 Task: Create a due date automation trigger when advanced on, on the tuesday before a card is due add fields without custom field "Resume" set to a date between 1 and 7 days from now at 11:00 AM.
Action: Mouse moved to (1321, 107)
Screenshot: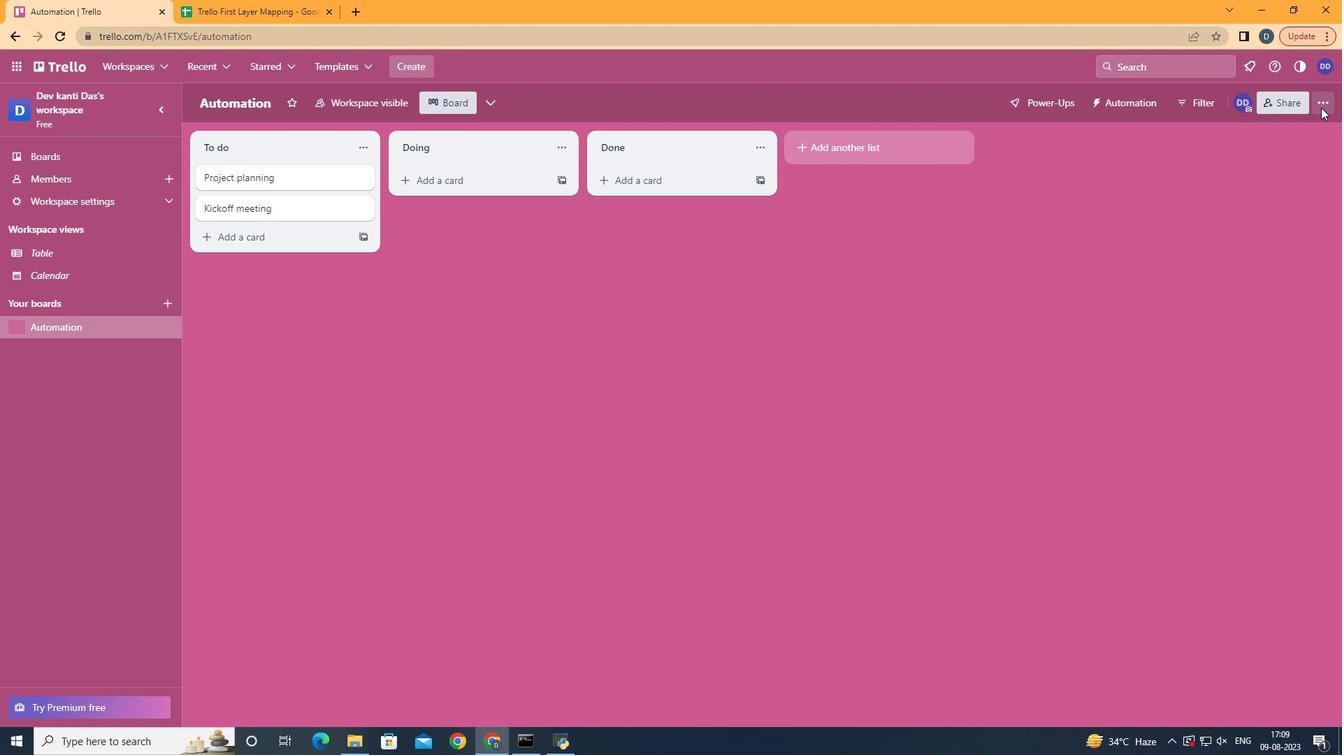 
Action: Mouse pressed left at (1321, 107)
Screenshot: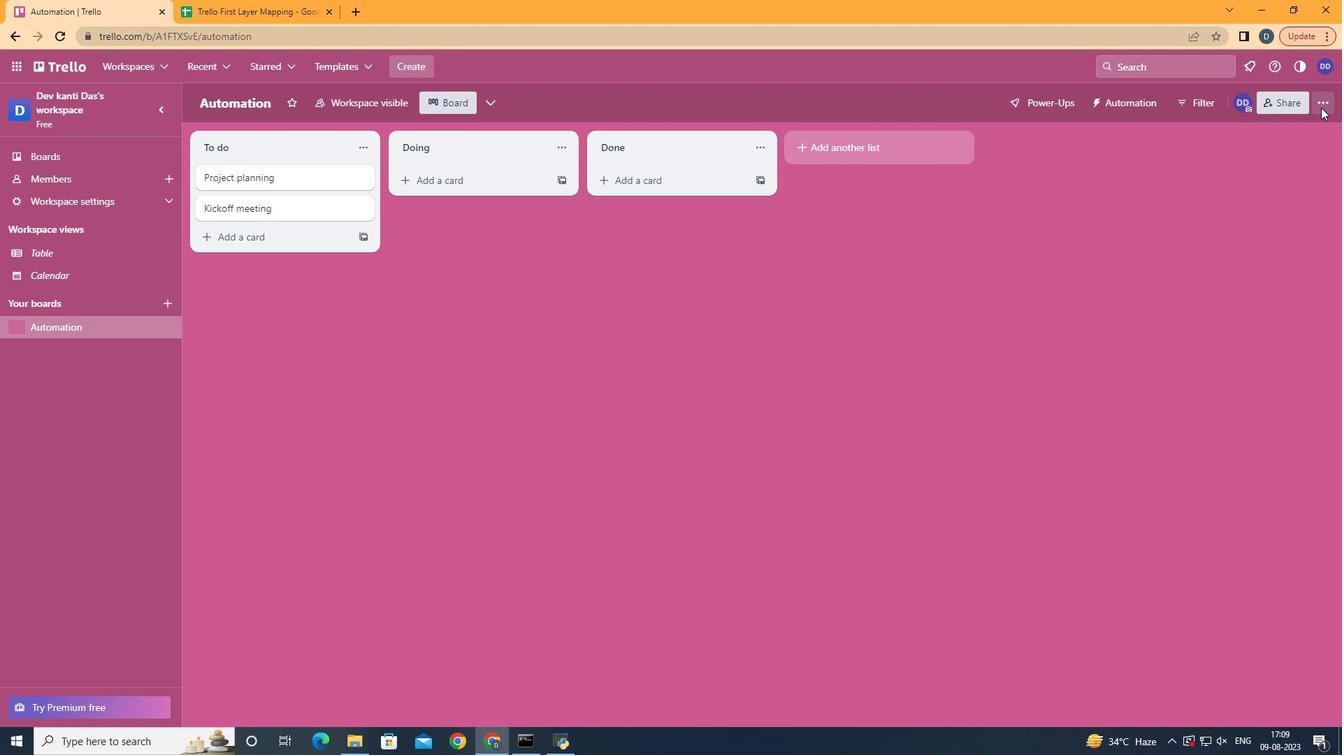 
Action: Mouse moved to (1192, 319)
Screenshot: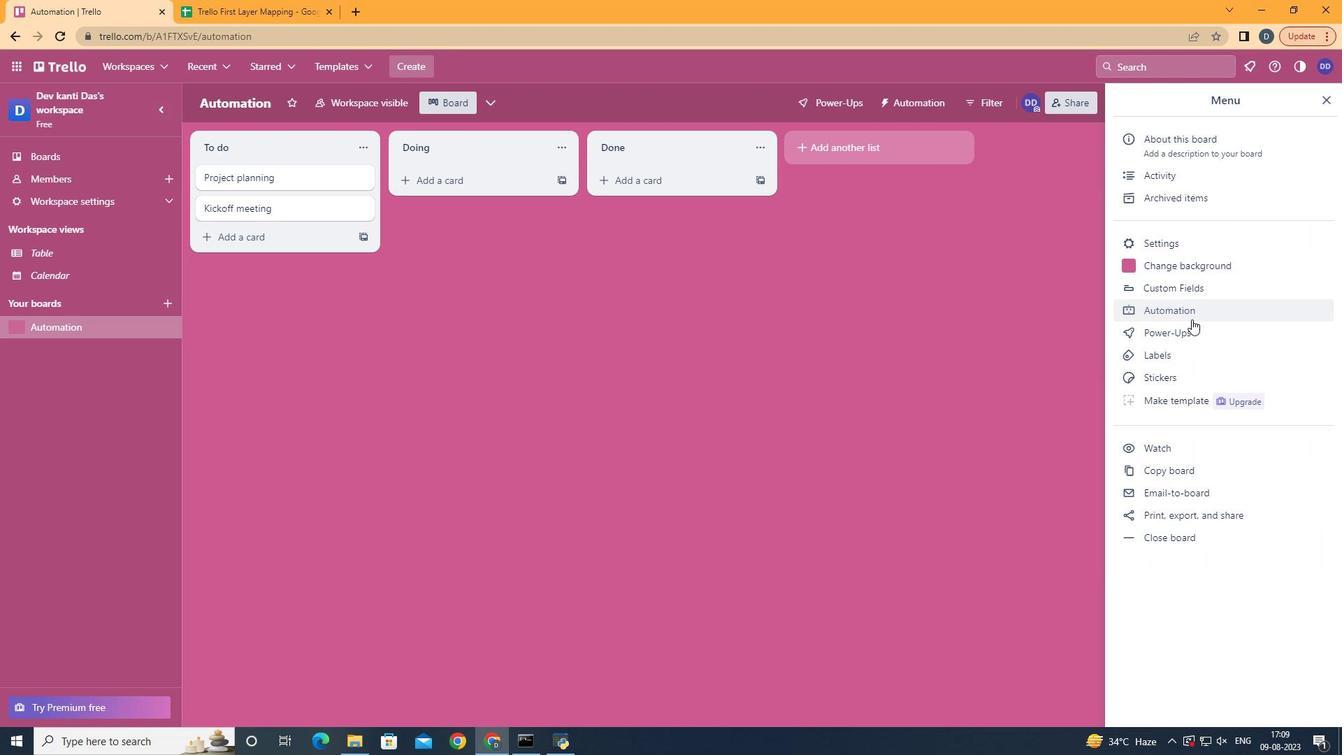 
Action: Mouse pressed left at (1192, 319)
Screenshot: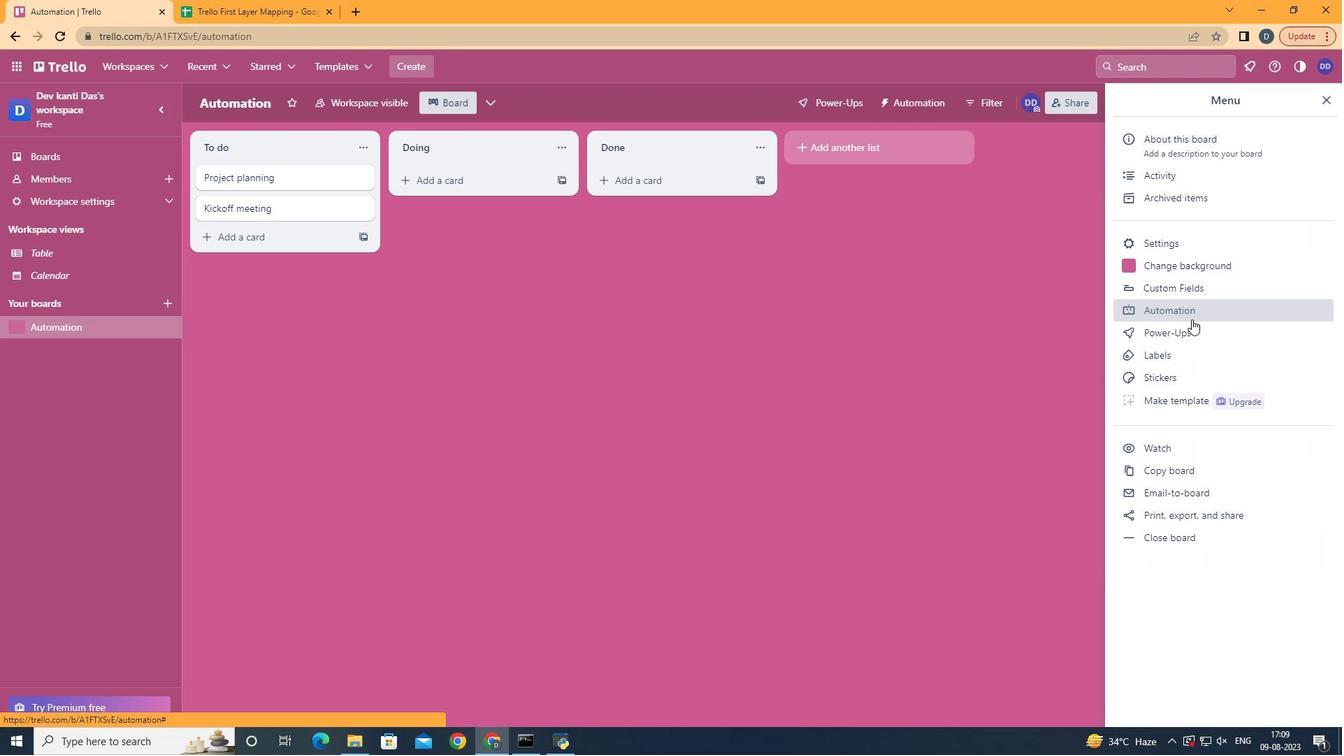 
Action: Mouse moved to (262, 278)
Screenshot: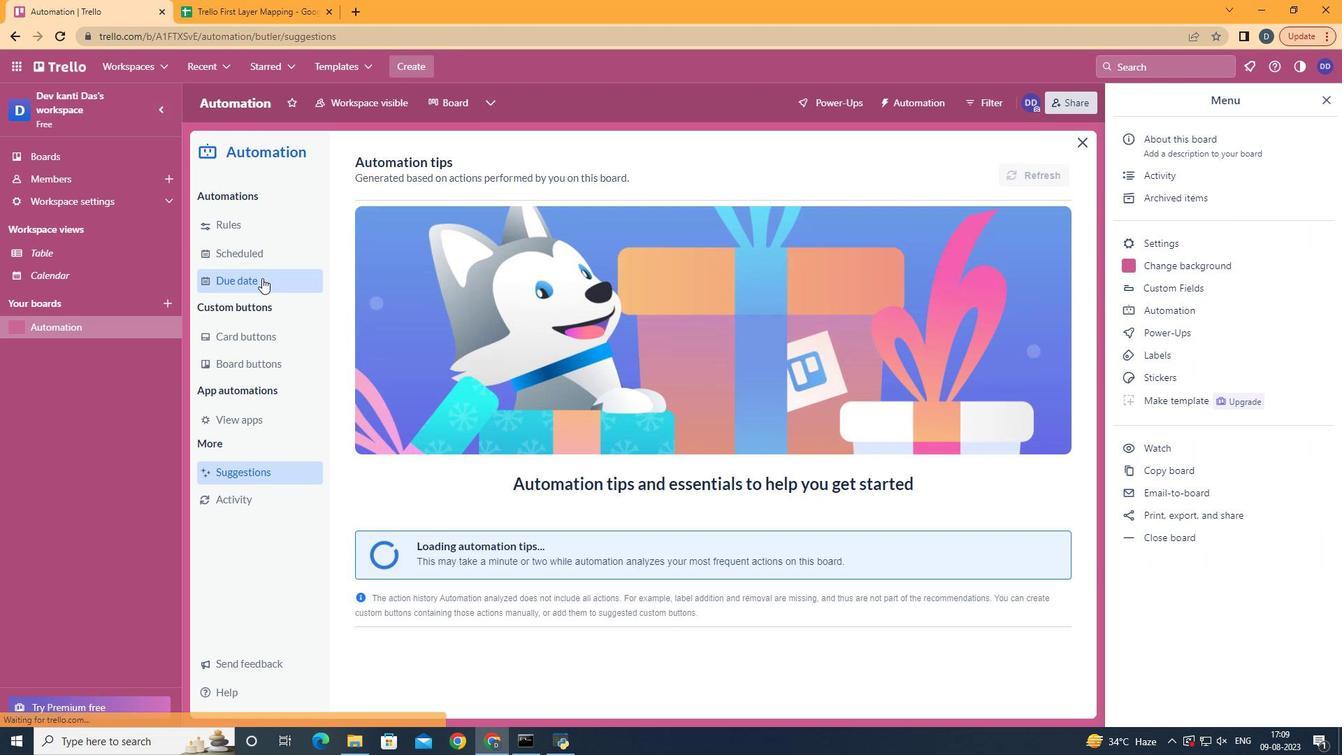 
Action: Mouse pressed left at (262, 278)
Screenshot: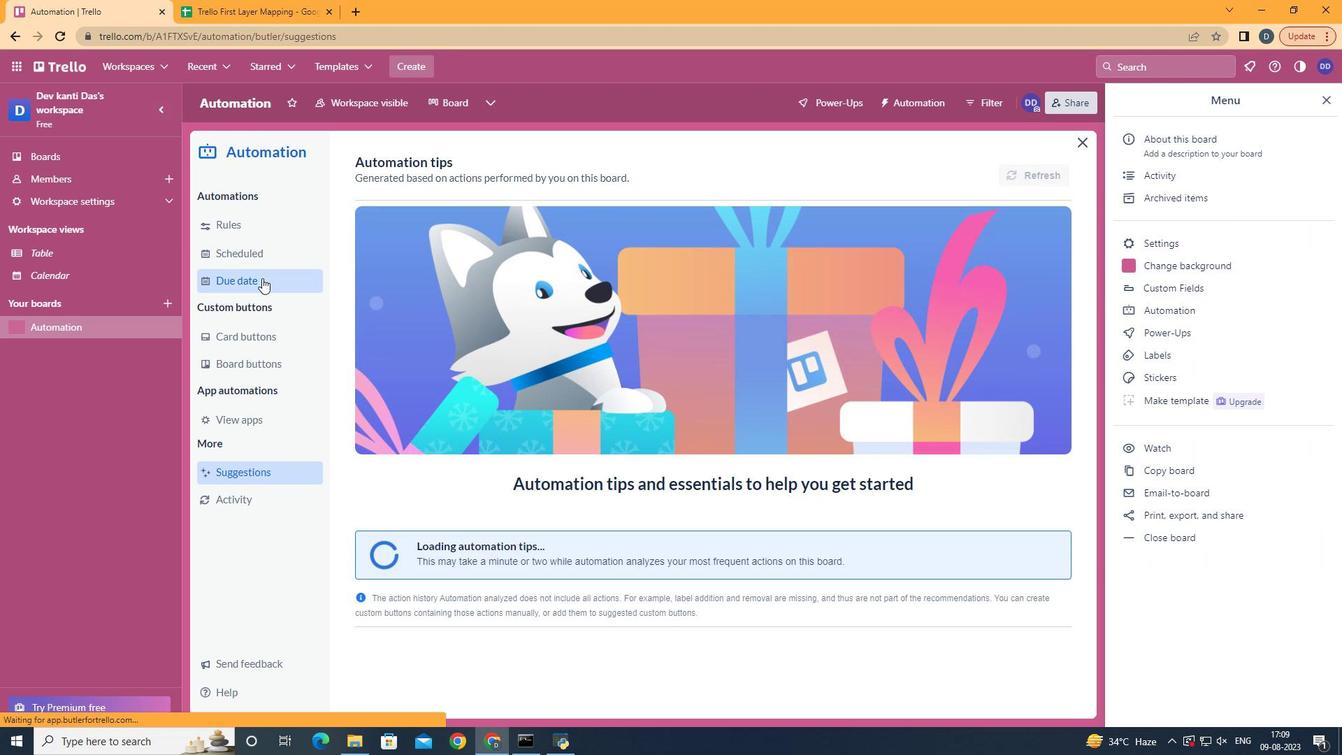 
Action: Mouse moved to (986, 172)
Screenshot: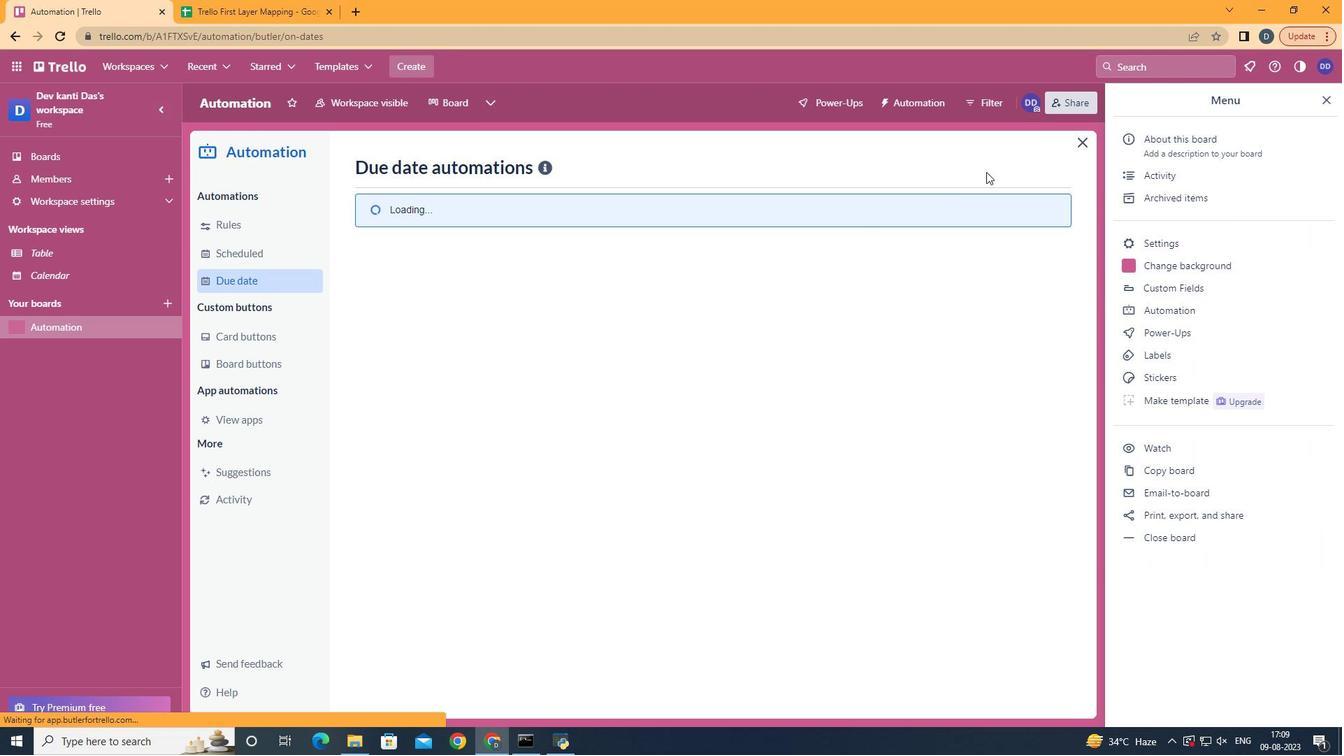 
Action: Mouse pressed left at (986, 172)
Screenshot: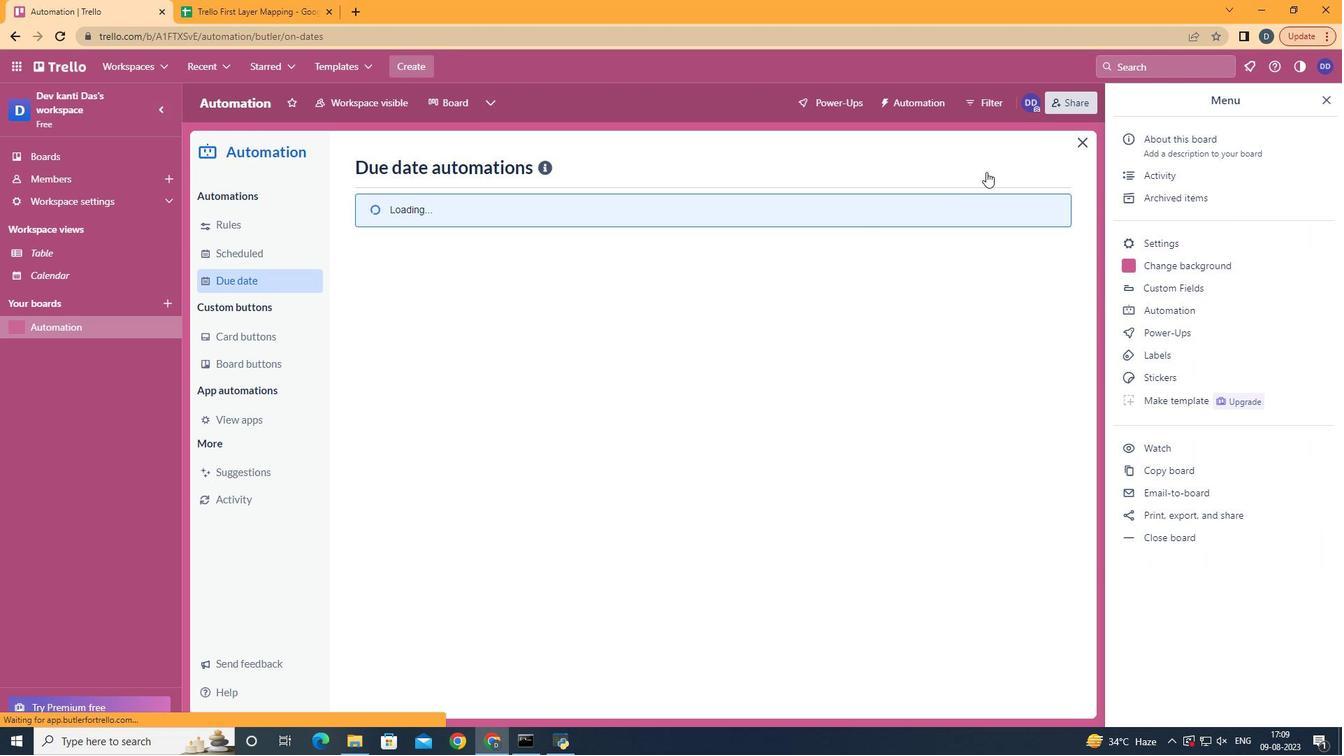
Action: Mouse pressed left at (986, 172)
Screenshot: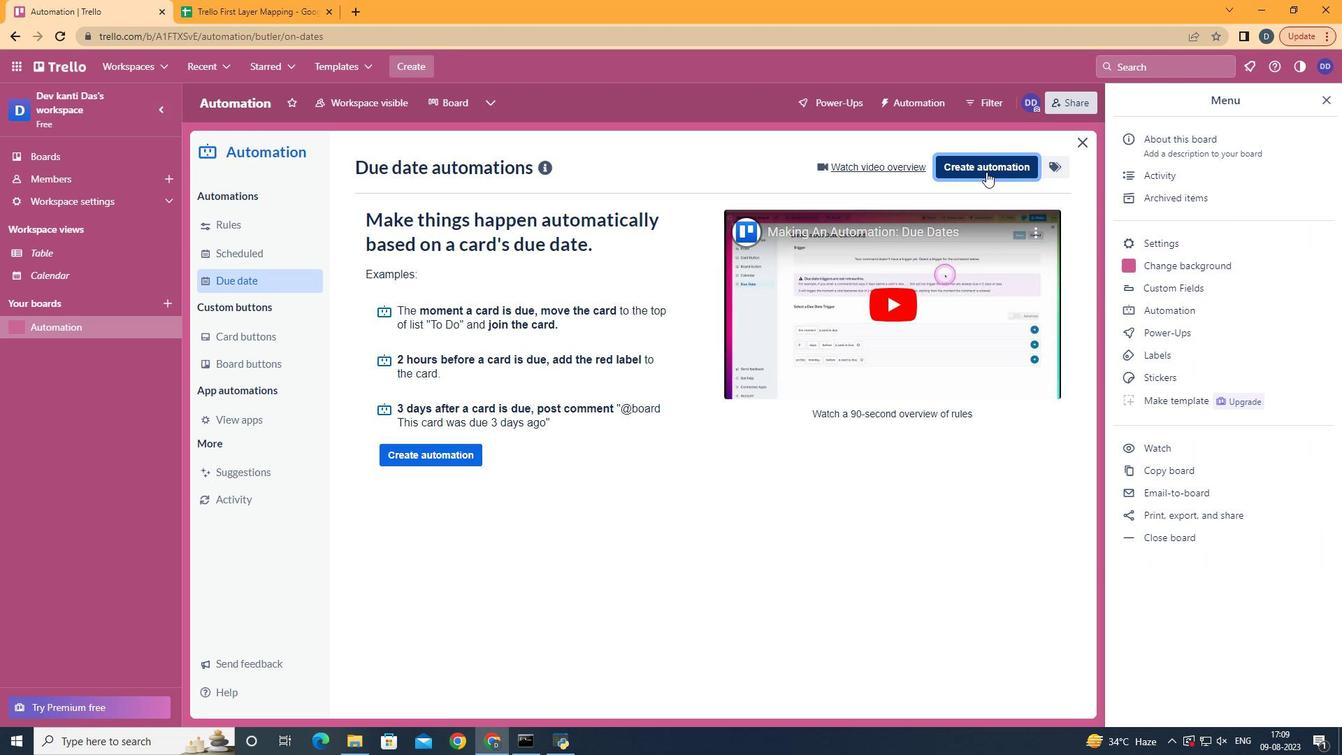 
Action: Mouse moved to (688, 296)
Screenshot: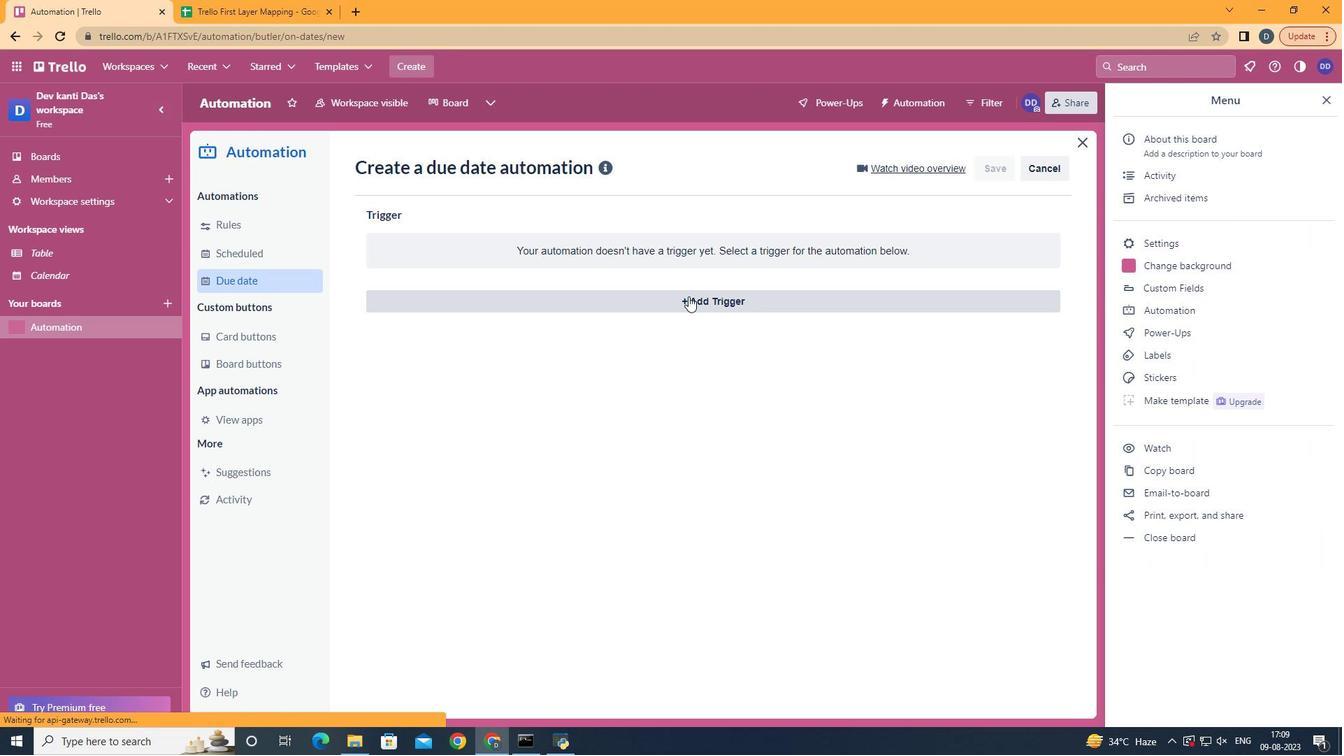 
Action: Mouse pressed left at (688, 296)
Screenshot: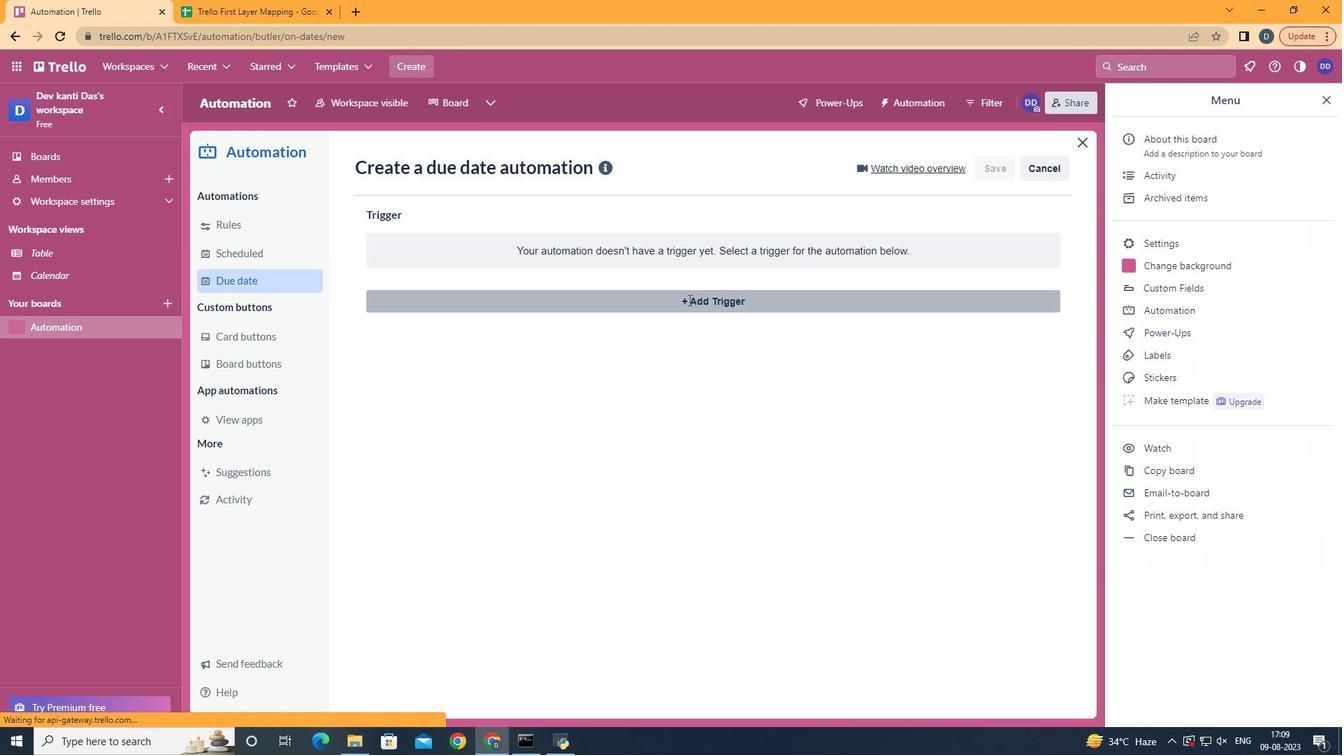 
Action: Mouse moved to (460, 397)
Screenshot: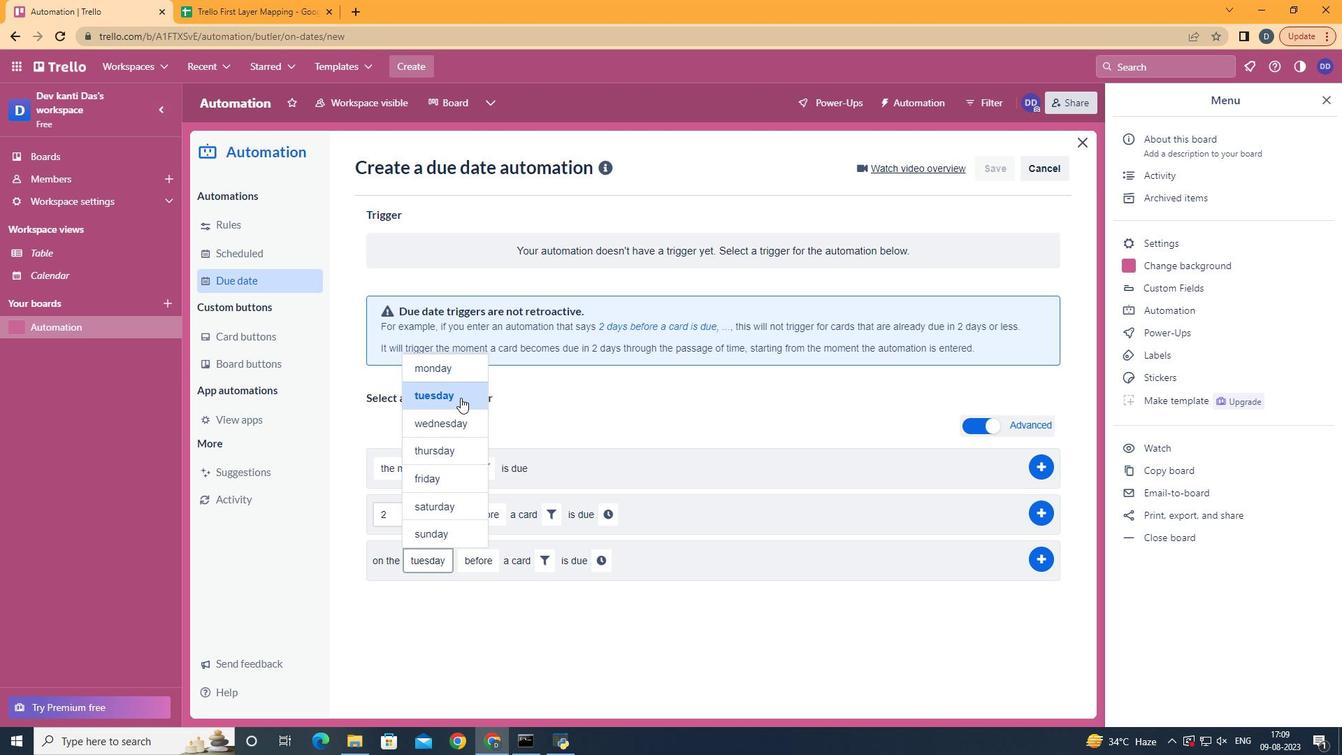 
Action: Mouse pressed left at (460, 397)
Screenshot: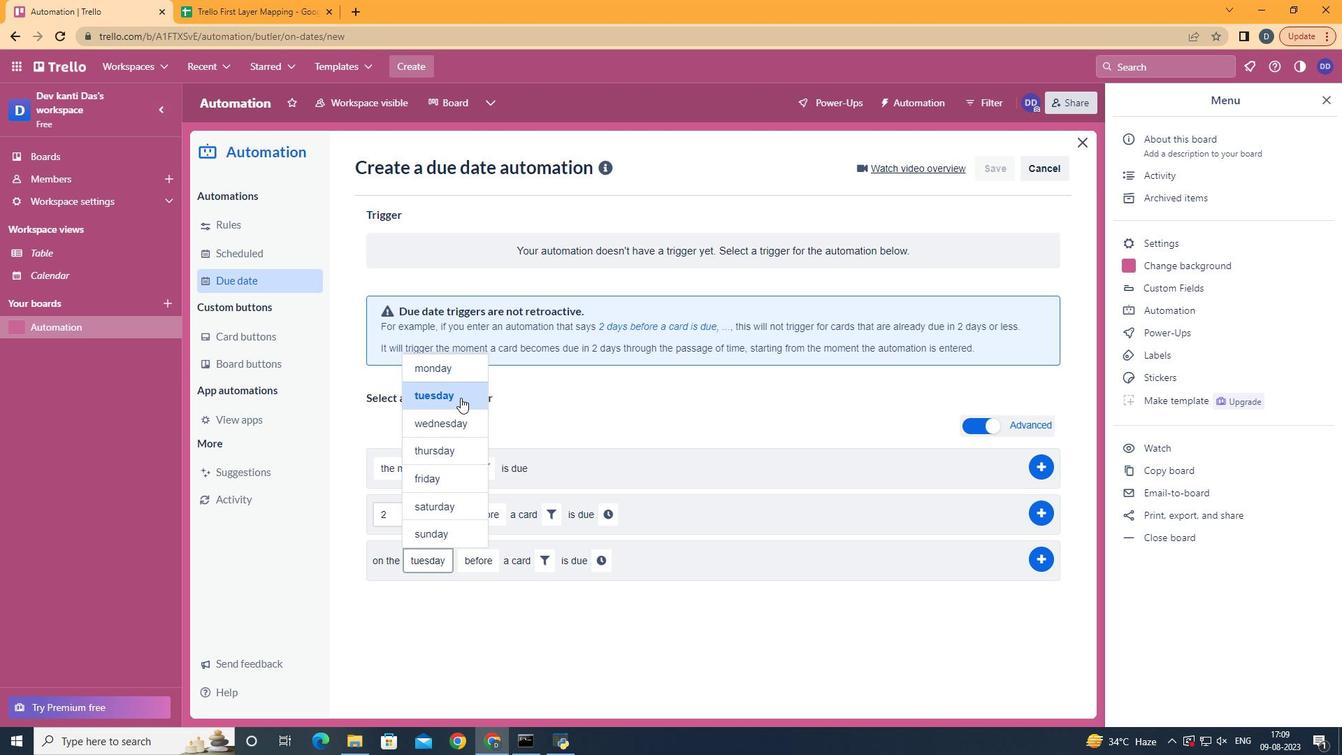 
Action: Mouse moved to (541, 556)
Screenshot: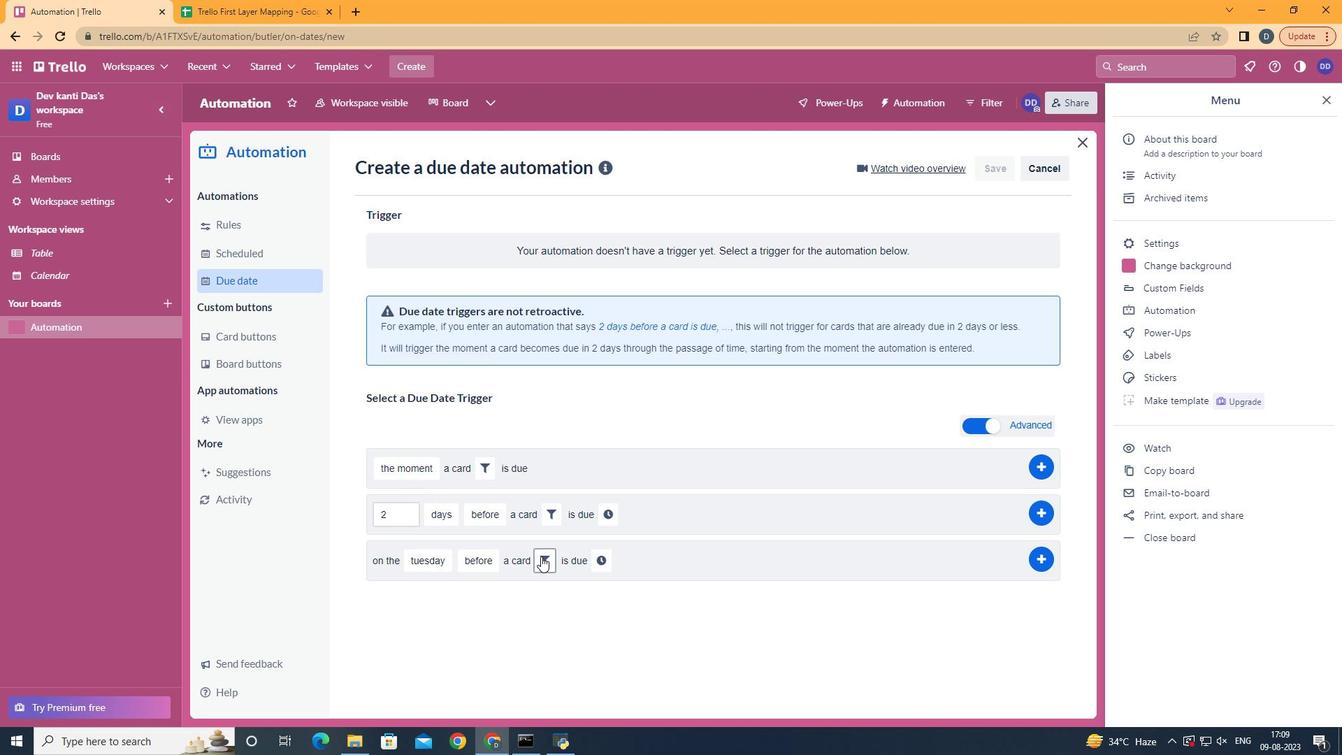 
Action: Mouse pressed left at (541, 556)
Screenshot: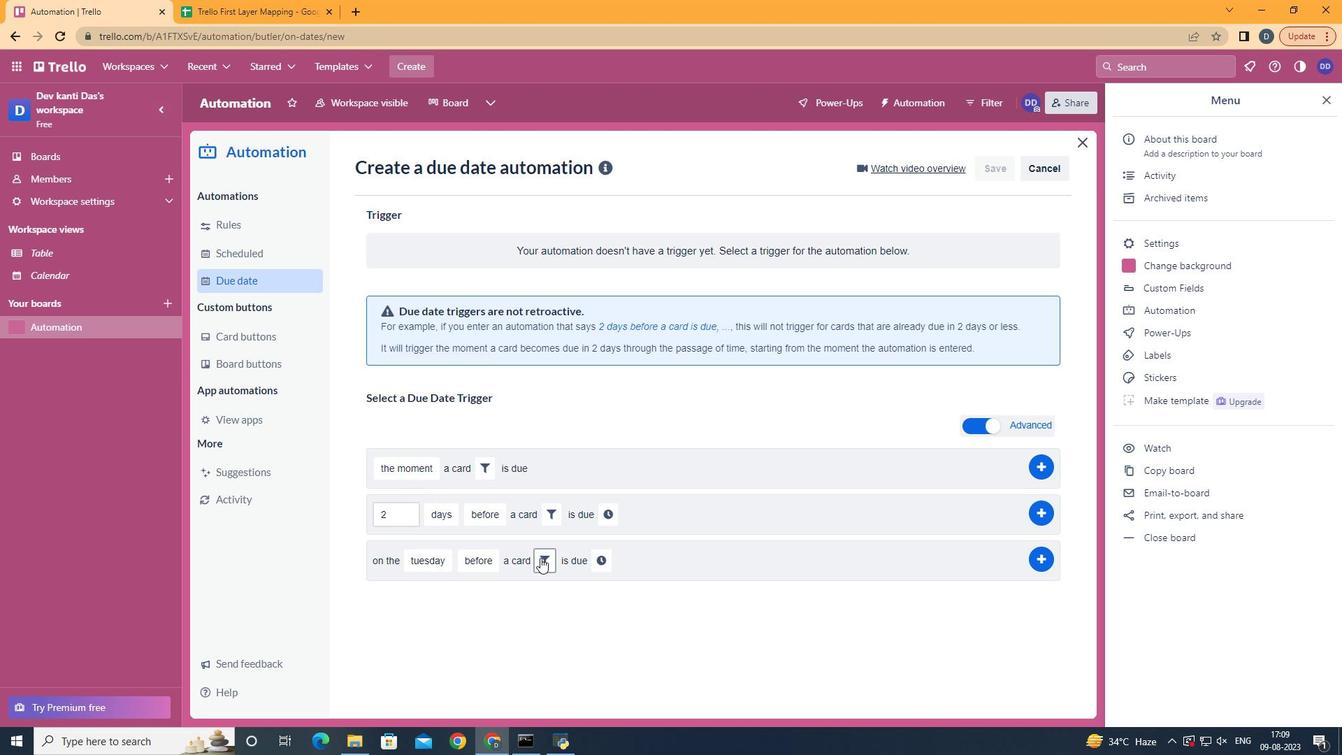 
Action: Mouse moved to (783, 604)
Screenshot: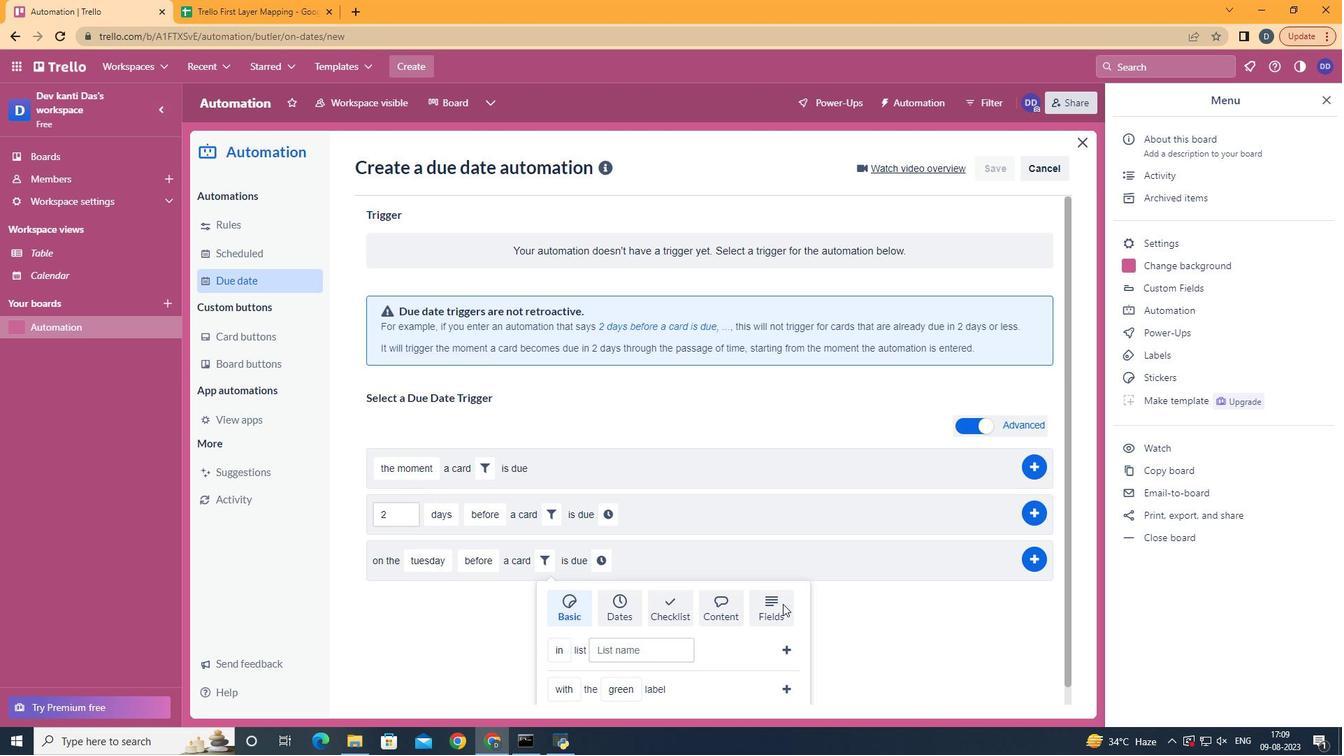 
Action: Mouse pressed left at (783, 604)
Screenshot: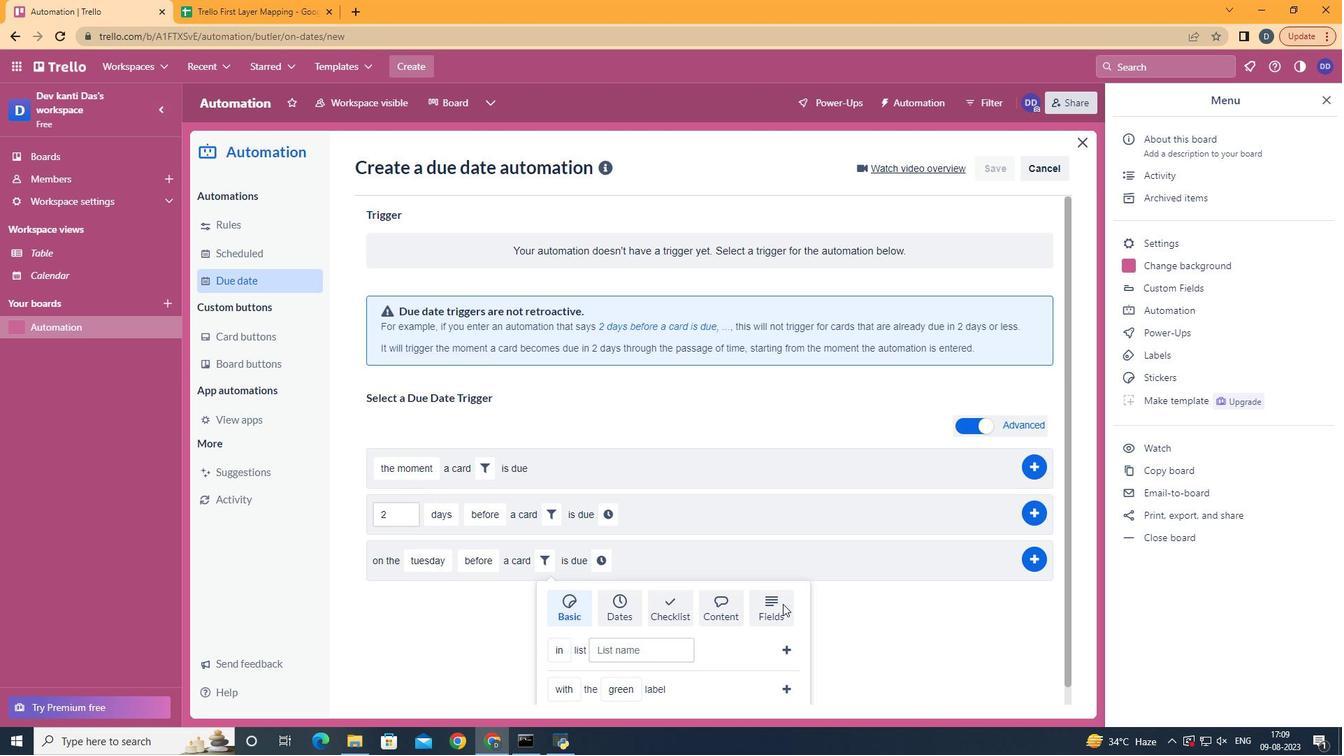 
Action: Mouse moved to (786, 598)
Screenshot: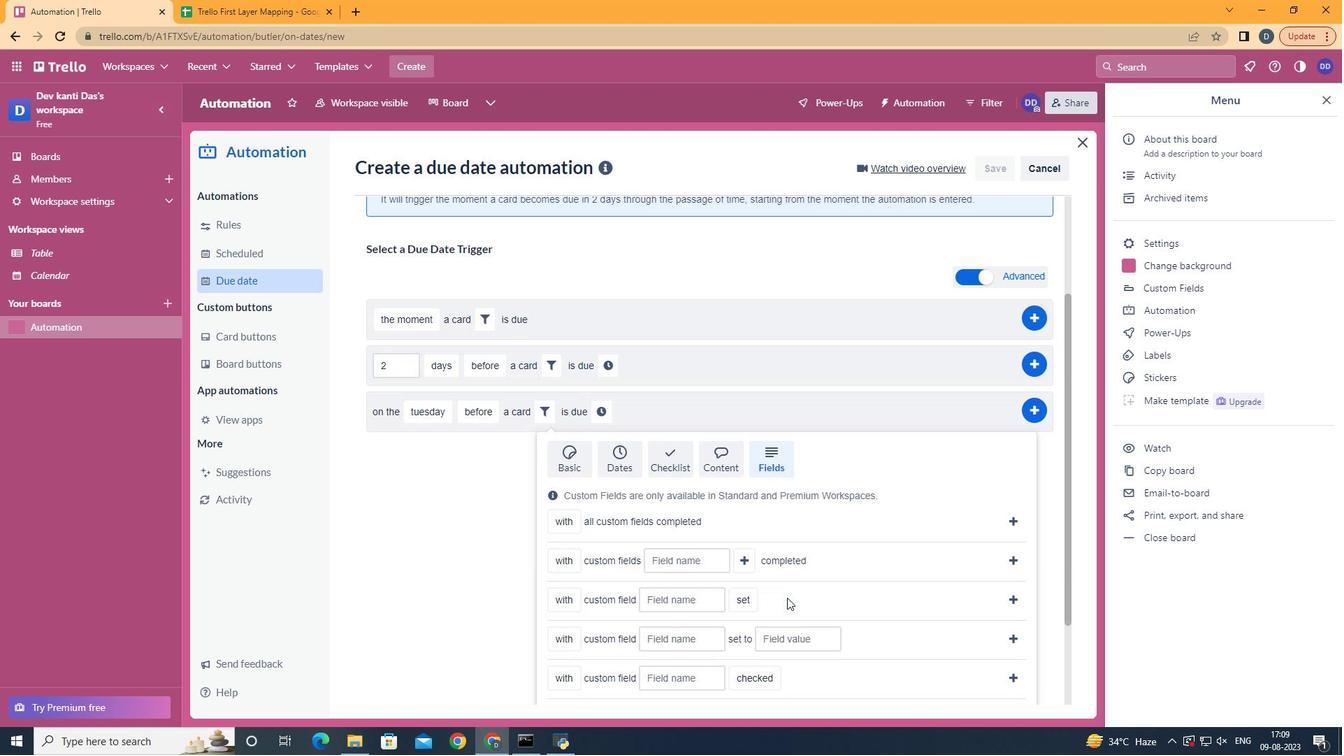
Action: Mouse scrolled (786, 597) with delta (0, 0)
Screenshot: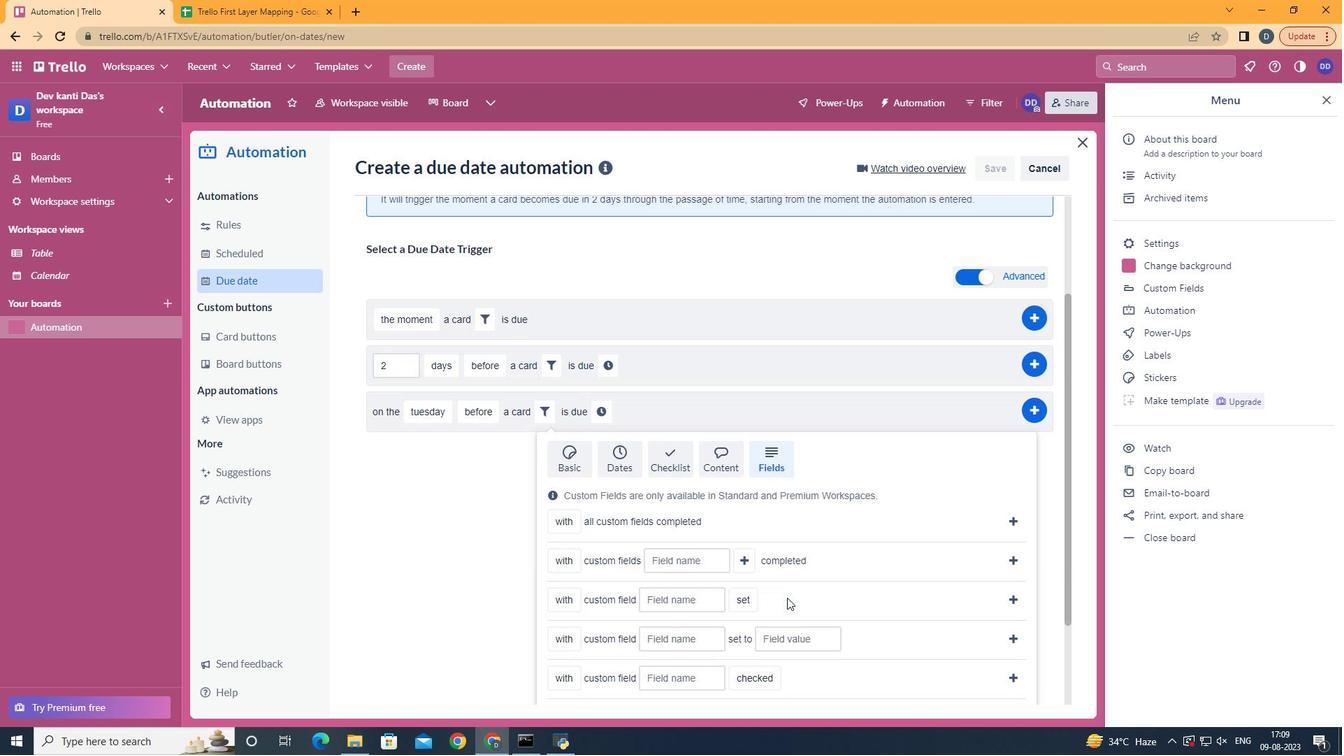 
Action: Mouse scrolled (786, 597) with delta (0, -1)
Screenshot: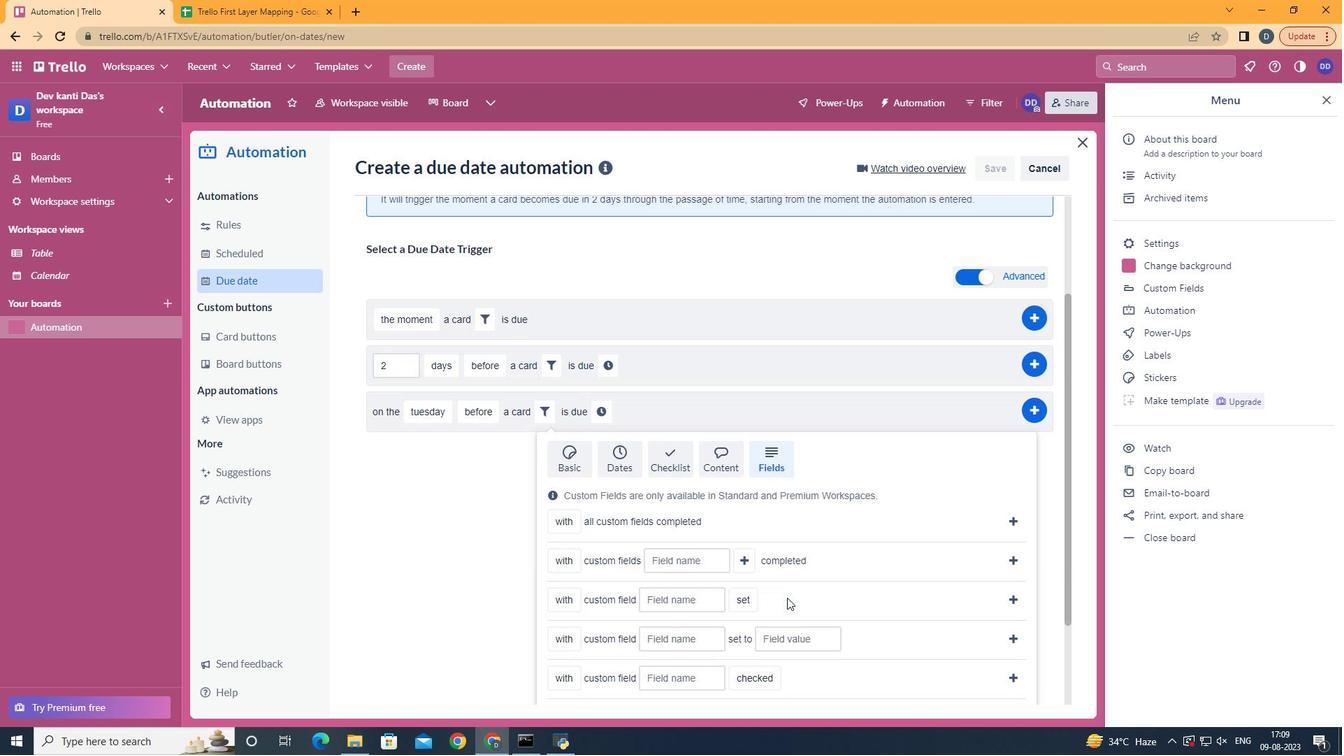 
Action: Mouse scrolled (786, 597) with delta (0, 0)
Screenshot: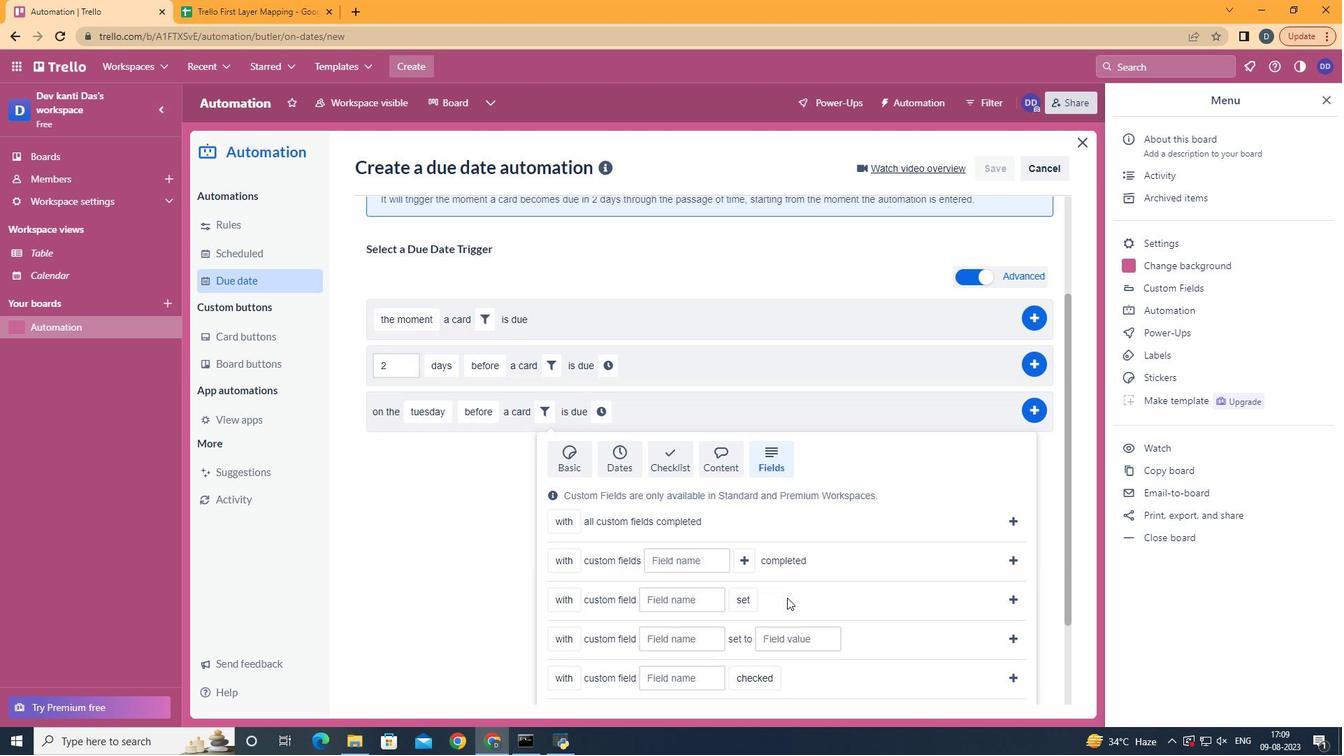 
Action: Mouse moved to (788, 596)
Screenshot: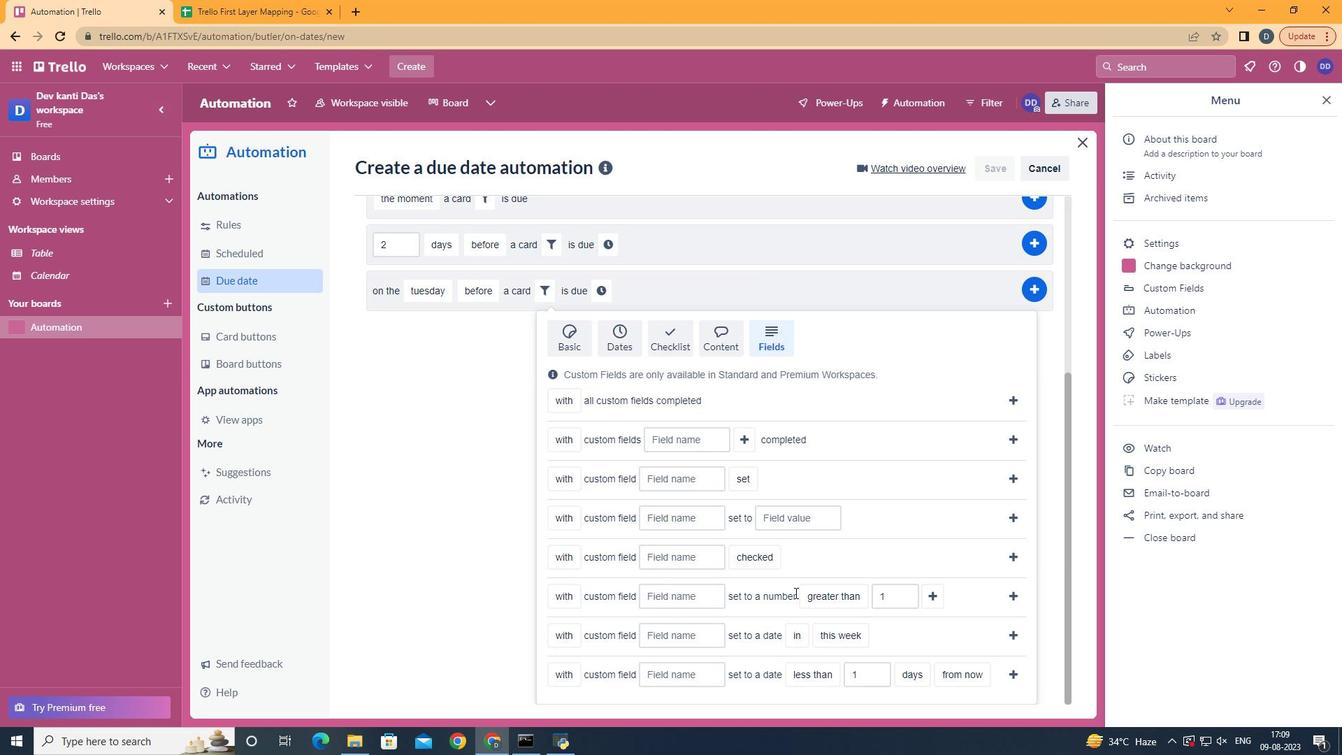 
Action: Mouse scrolled (788, 595) with delta (0, 0)
Screenshot: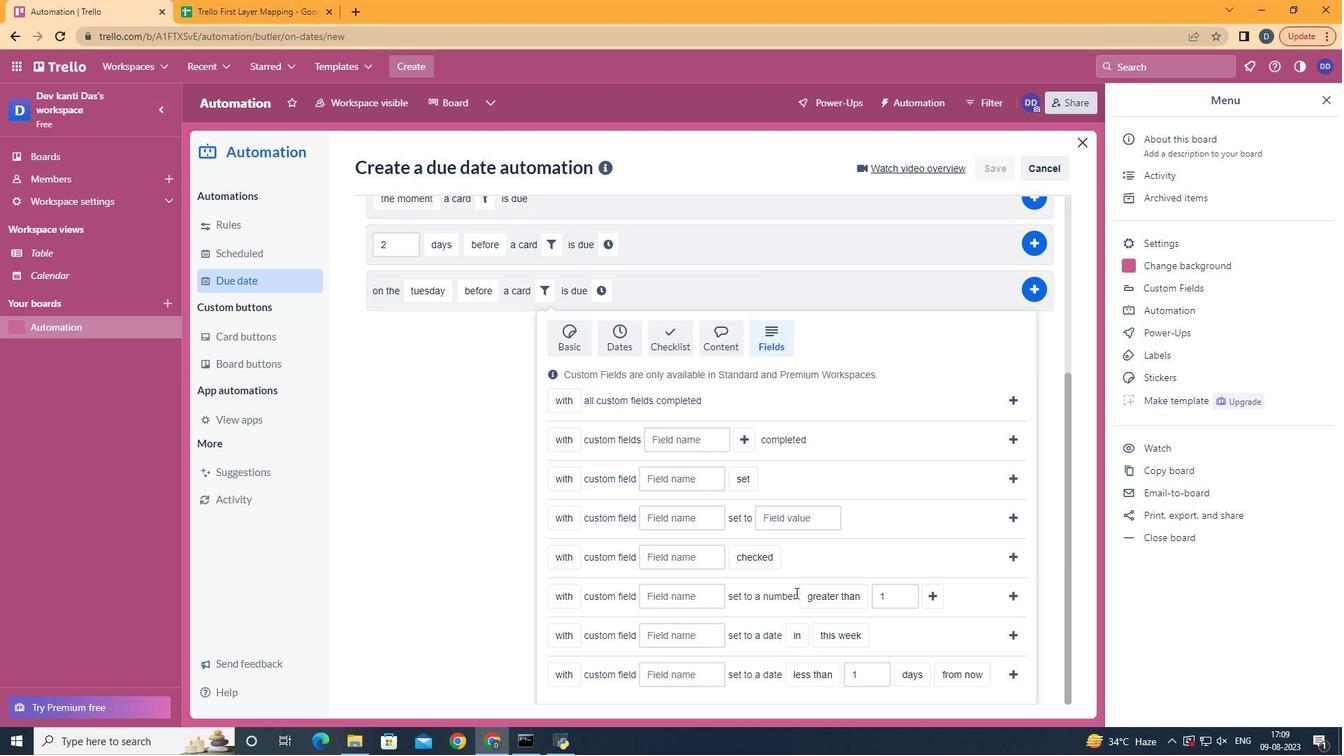 
Action: Mouse scrolled (788, 595) with delta (0, 0)
Screenshot: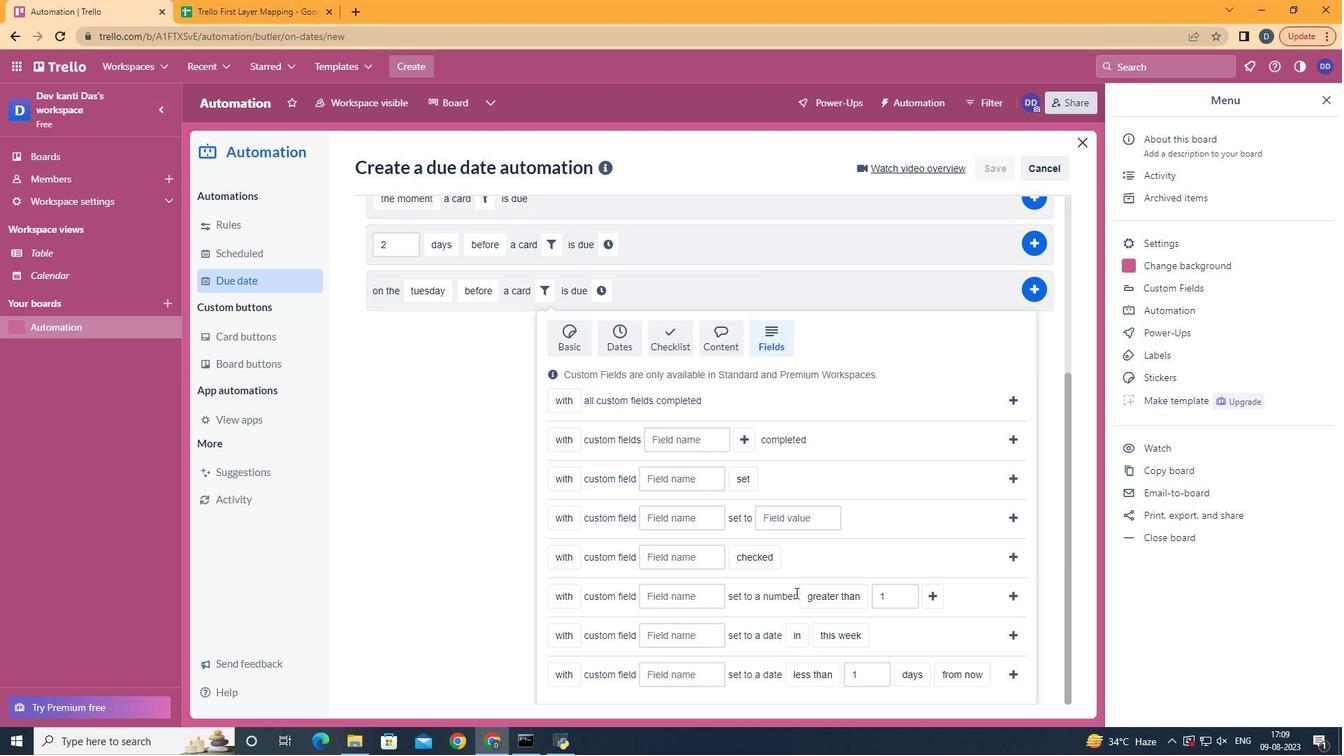 
Action: Mouse scrolled (788, 595) with delta (0, 0)
Screenshot: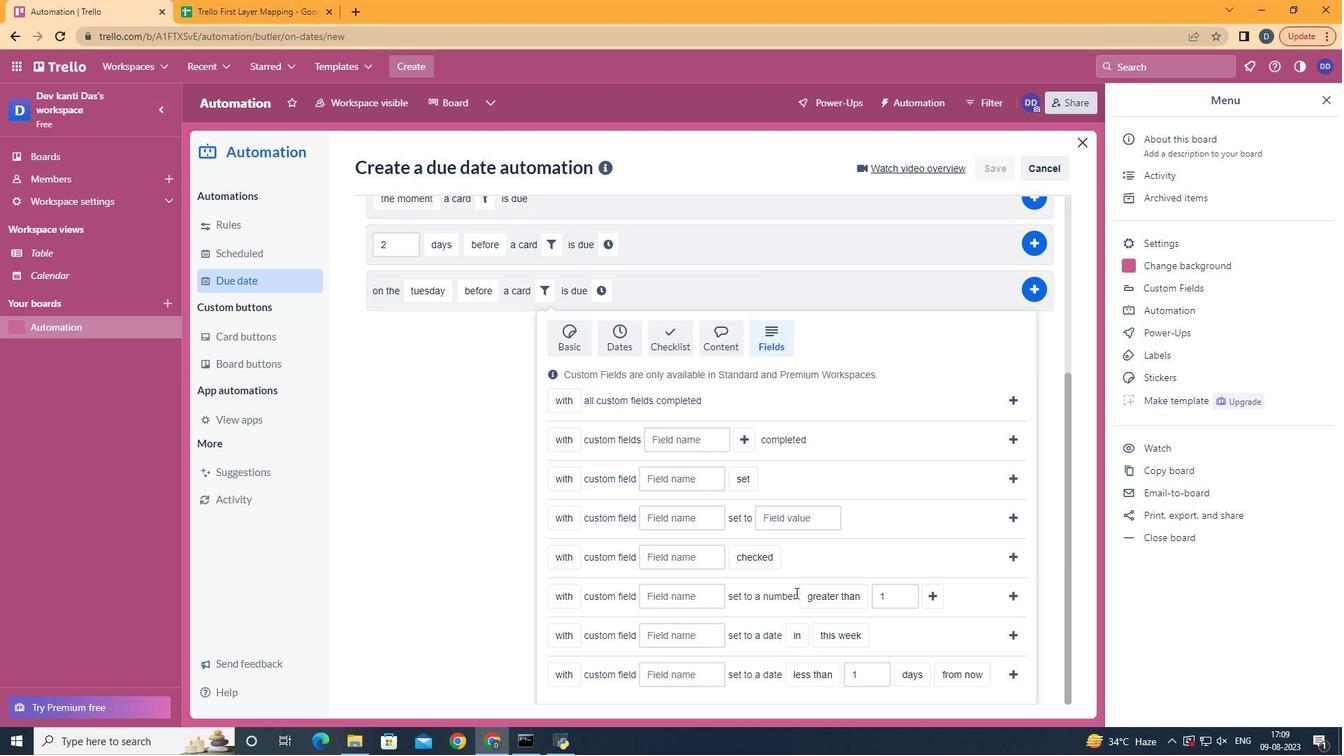 
Action: Mouse scrolled (788, 595) with delta (0, 0)
Screenshot: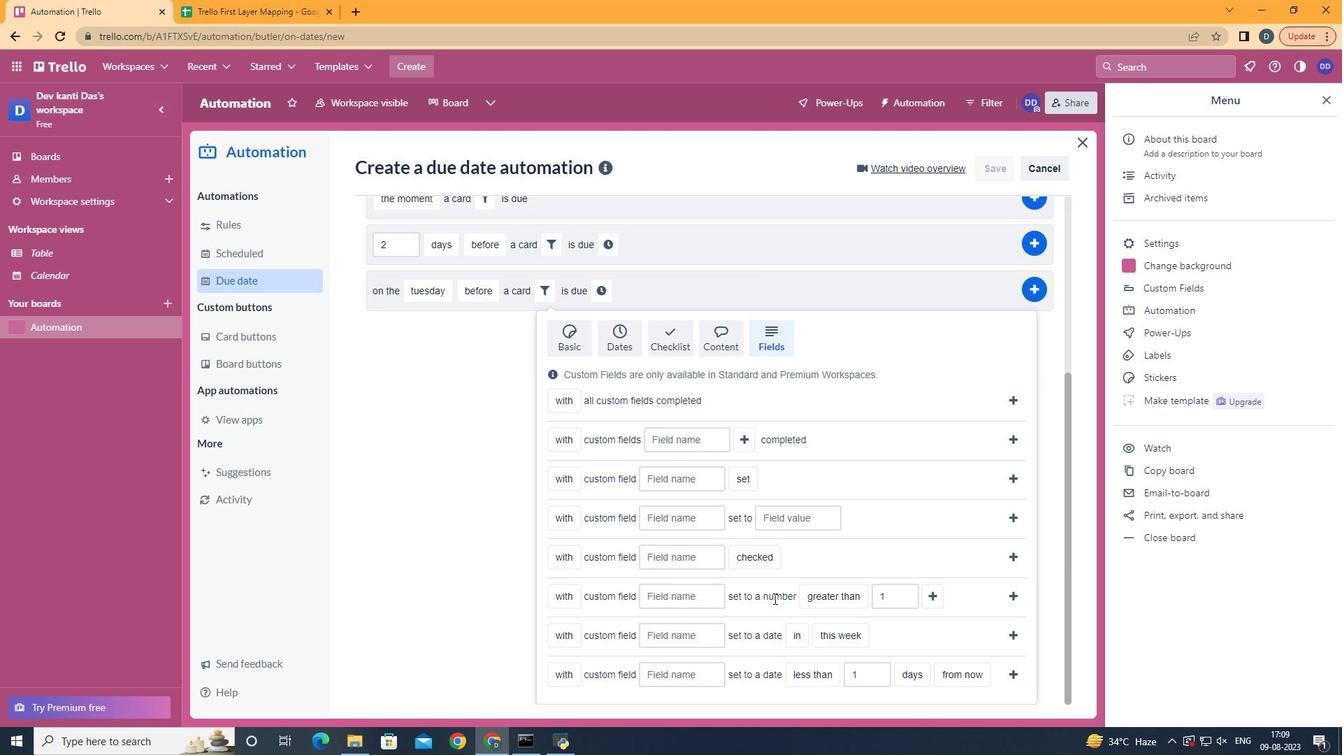 
Action: Mouse moved to (576, 649)
Screenshot: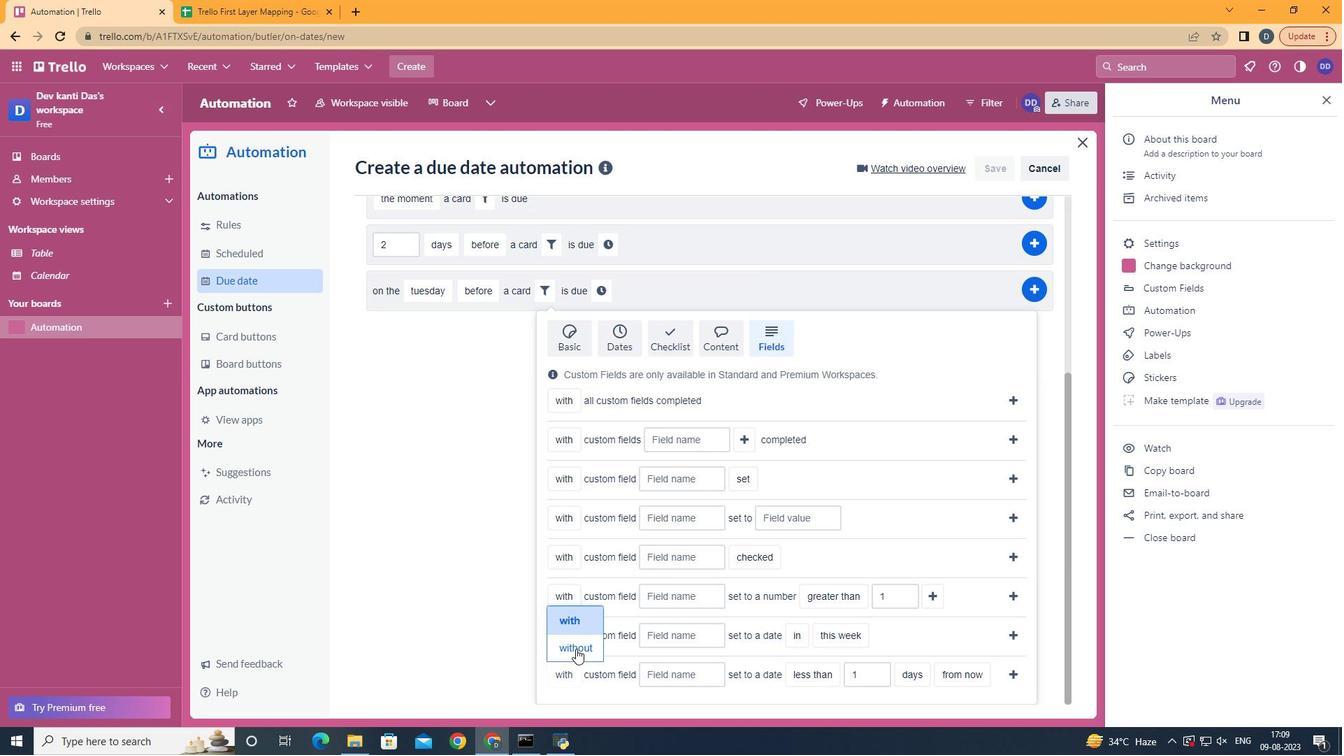 
Action: Mouse pressed left at (576, 649)
Screenshot: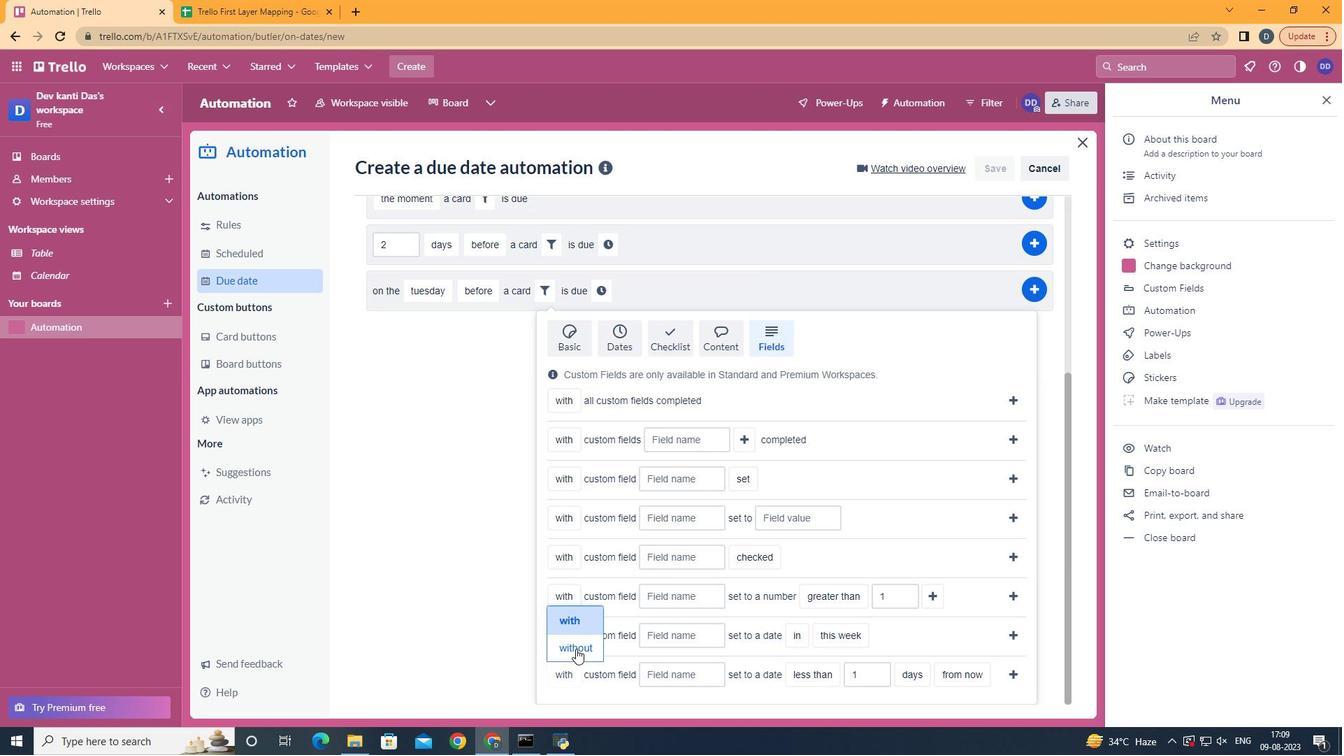 
Action: Mouse moved to (663, 672)
Screenshot: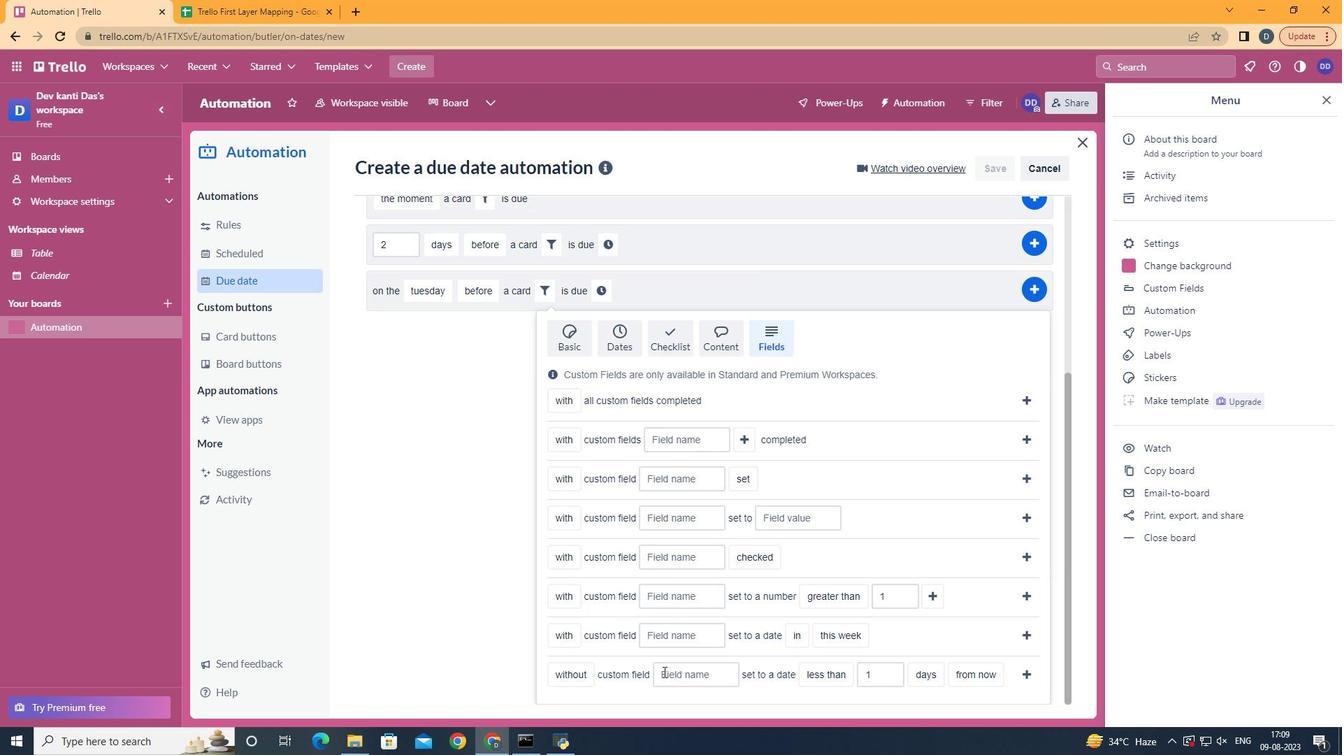 
Action: Mouse pressed left at (663, 672)
Screenshot: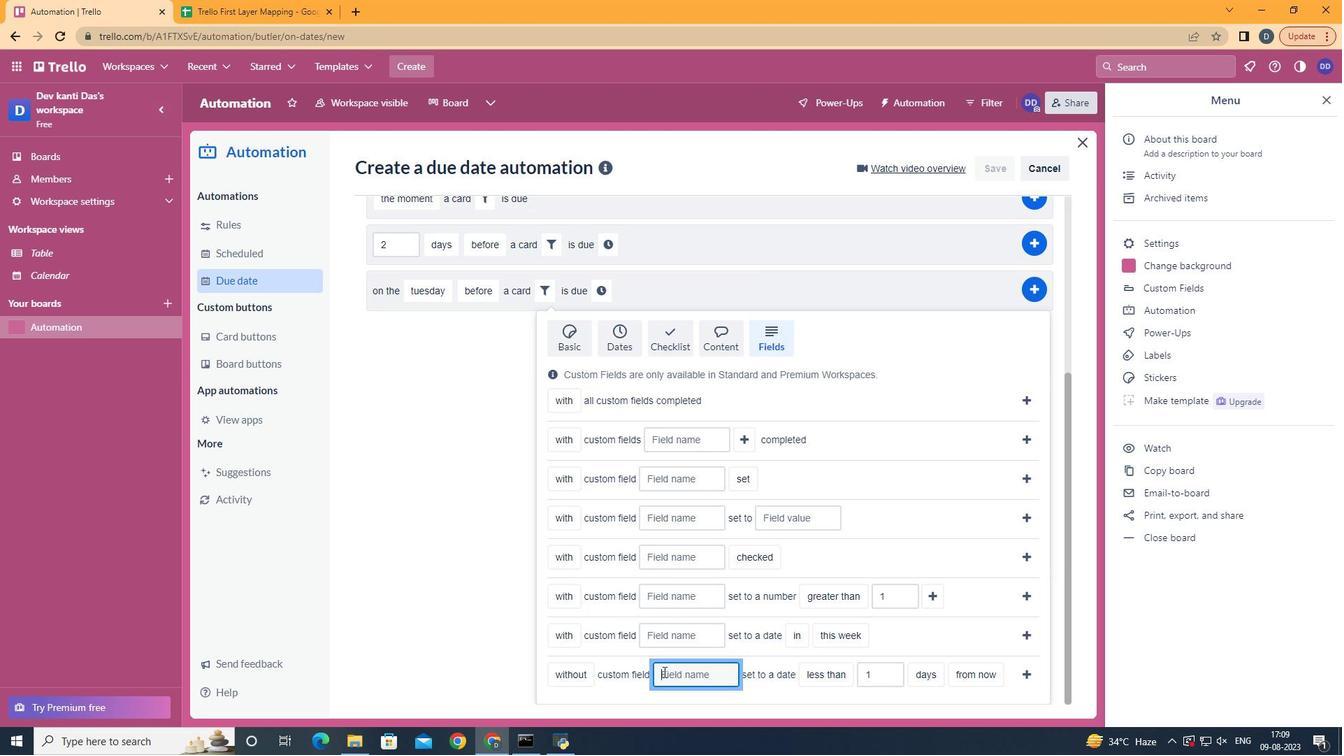 
Action: Mouse moved to (670, 670)
Screenshot: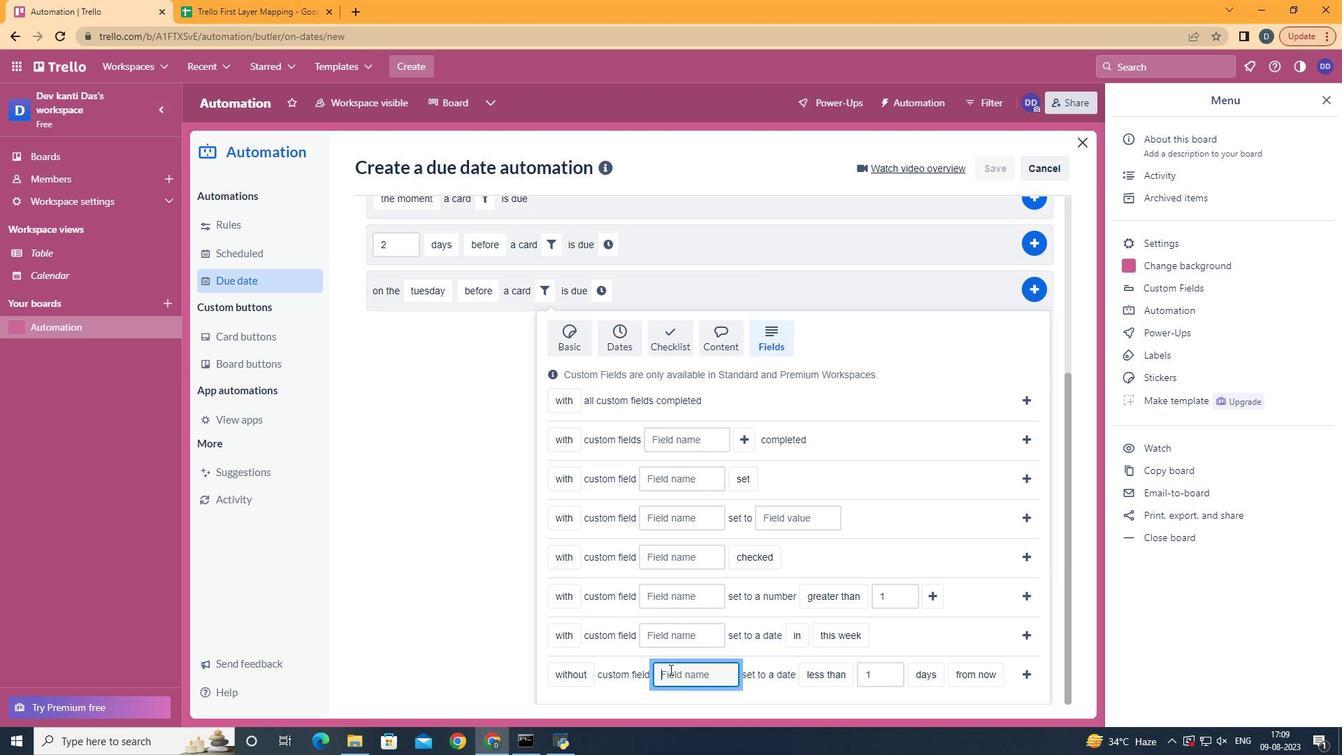 
Action: Key pressed <Key.shift>Resume
Screenshot: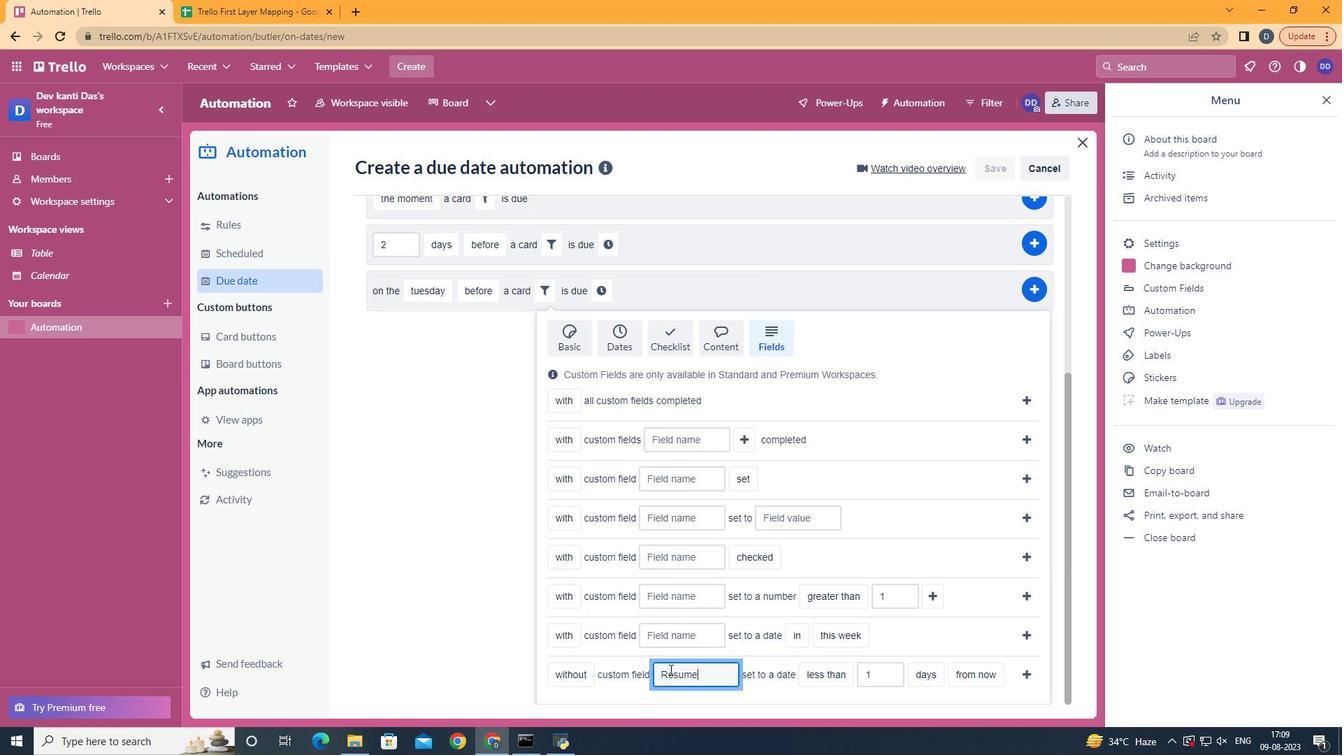 
Action: Mouse moved to (830, 636)
Screenshot: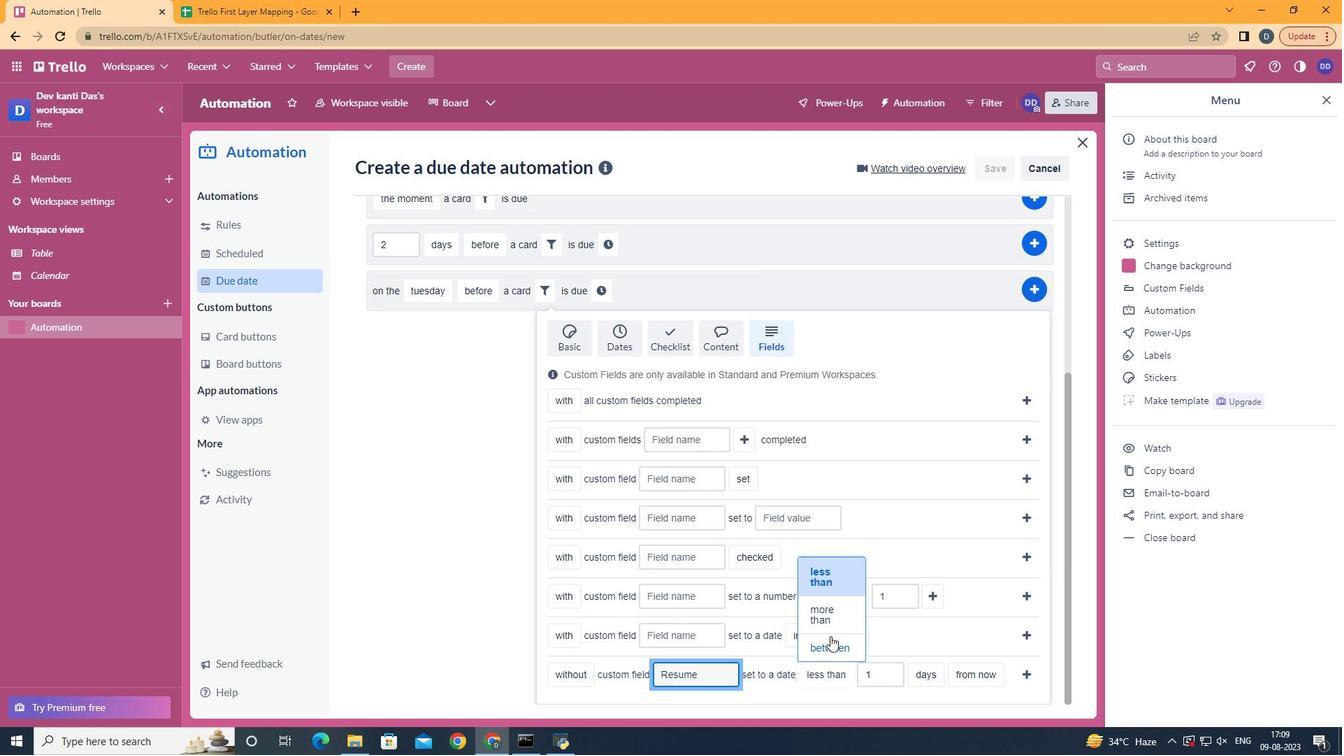 
Action: Mouse pressed left at (830, 636)
Screenshot: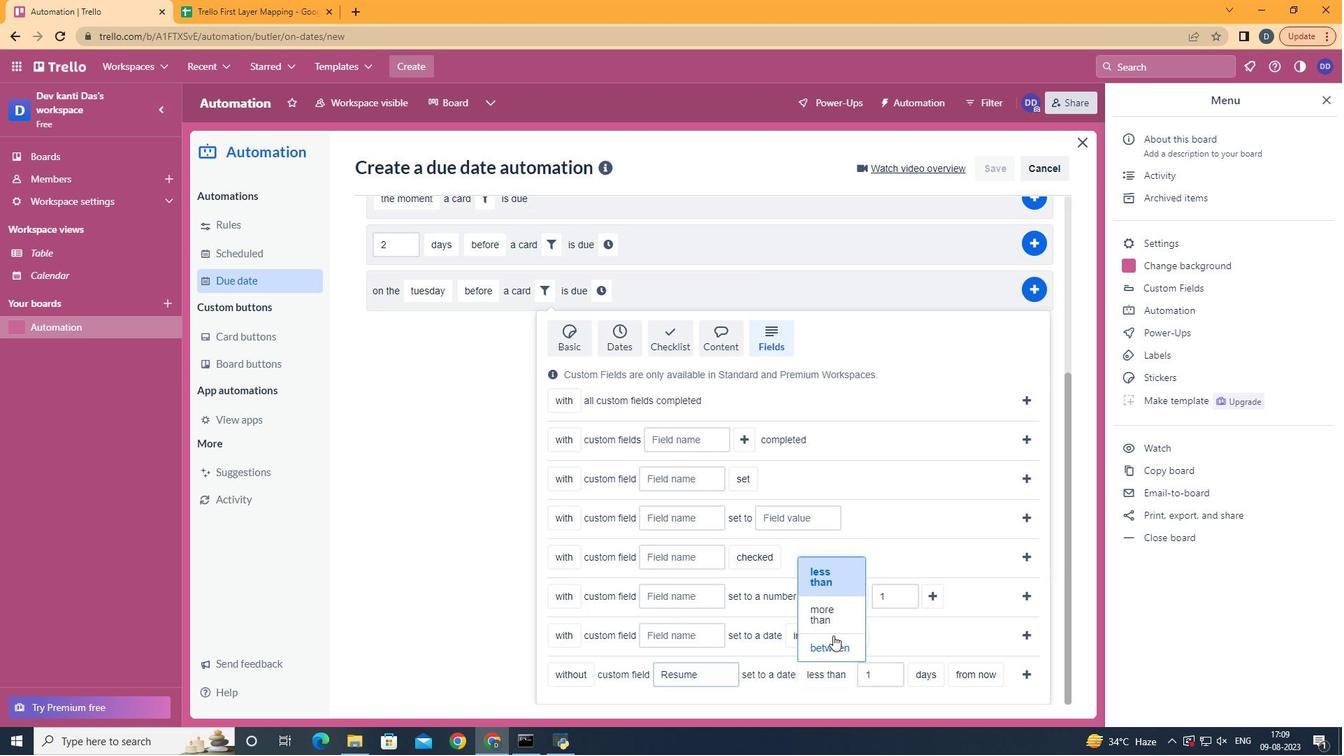 
Action: Mouse moved to (907, 645)
Screenshot: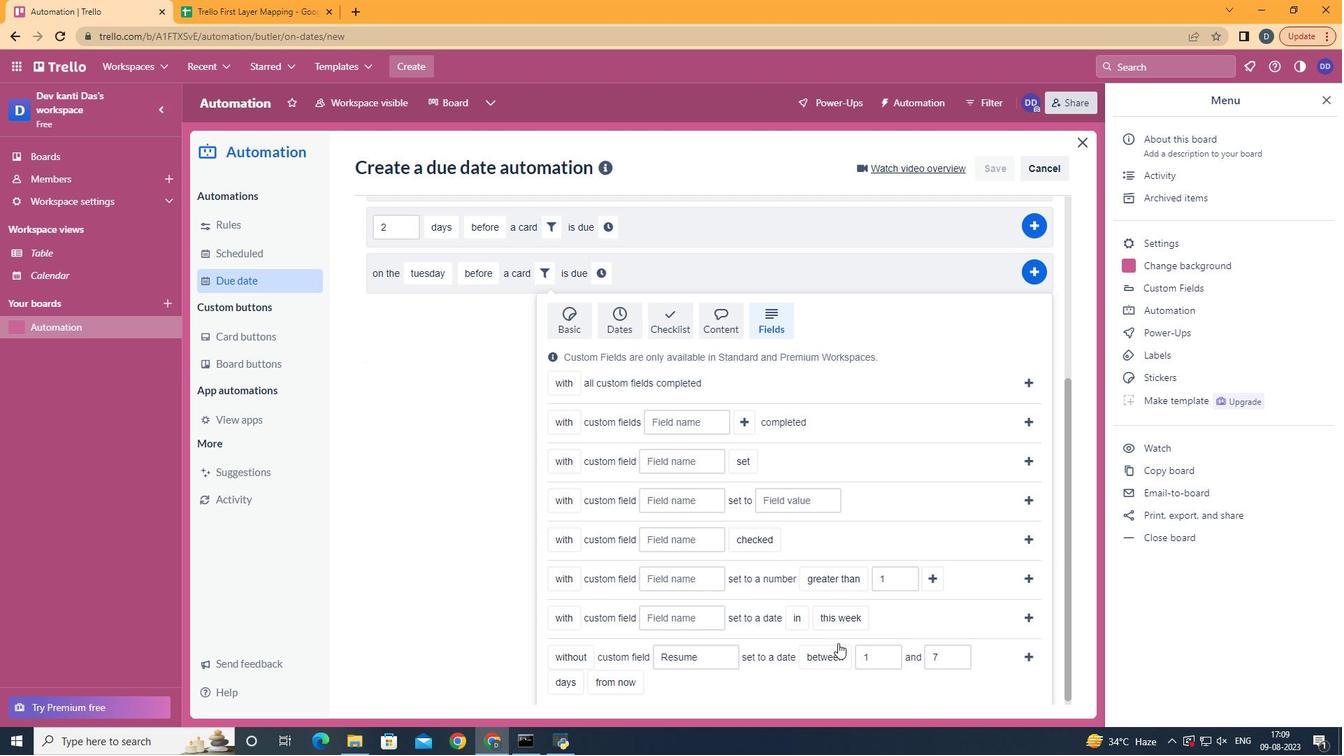 
Action: Mouse scrolled (907, 644) with delta (0, 0)
Screenshot: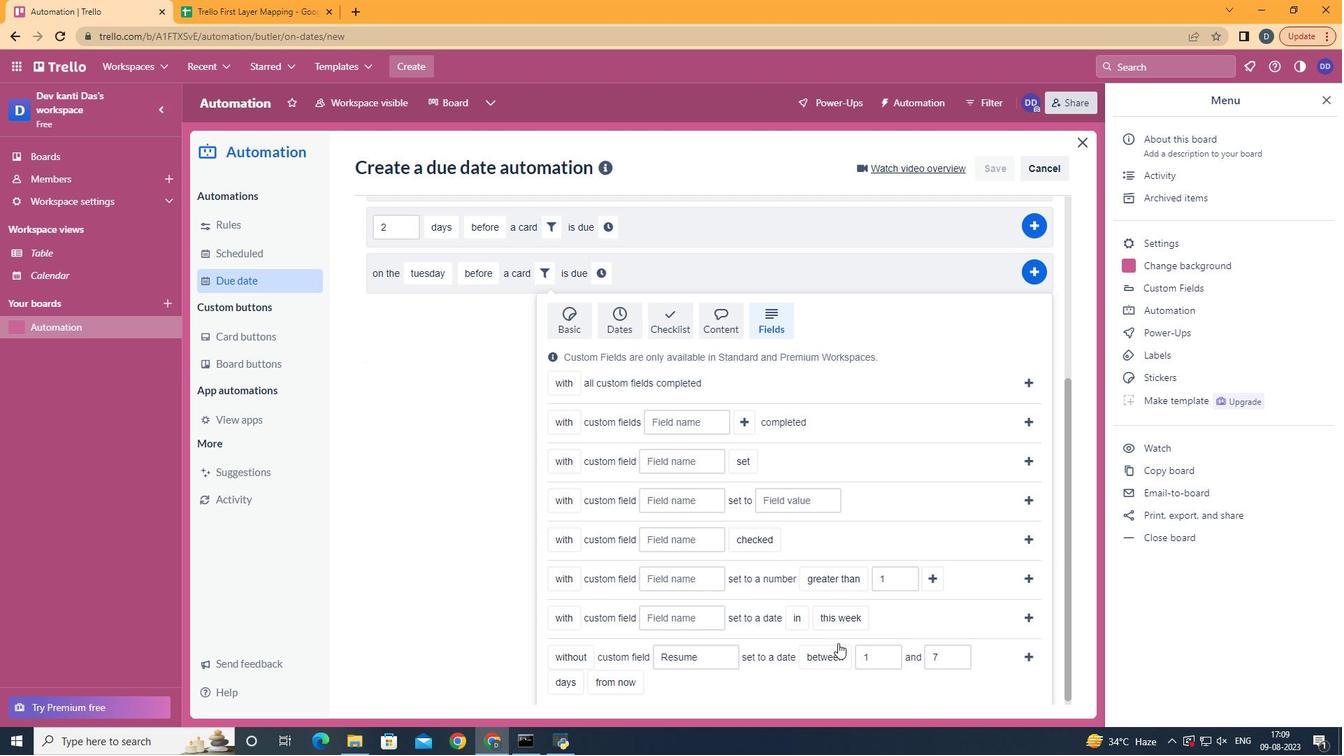
Action: Mouse scrolled (907, 644) with delta (0, 0)
Screenshot: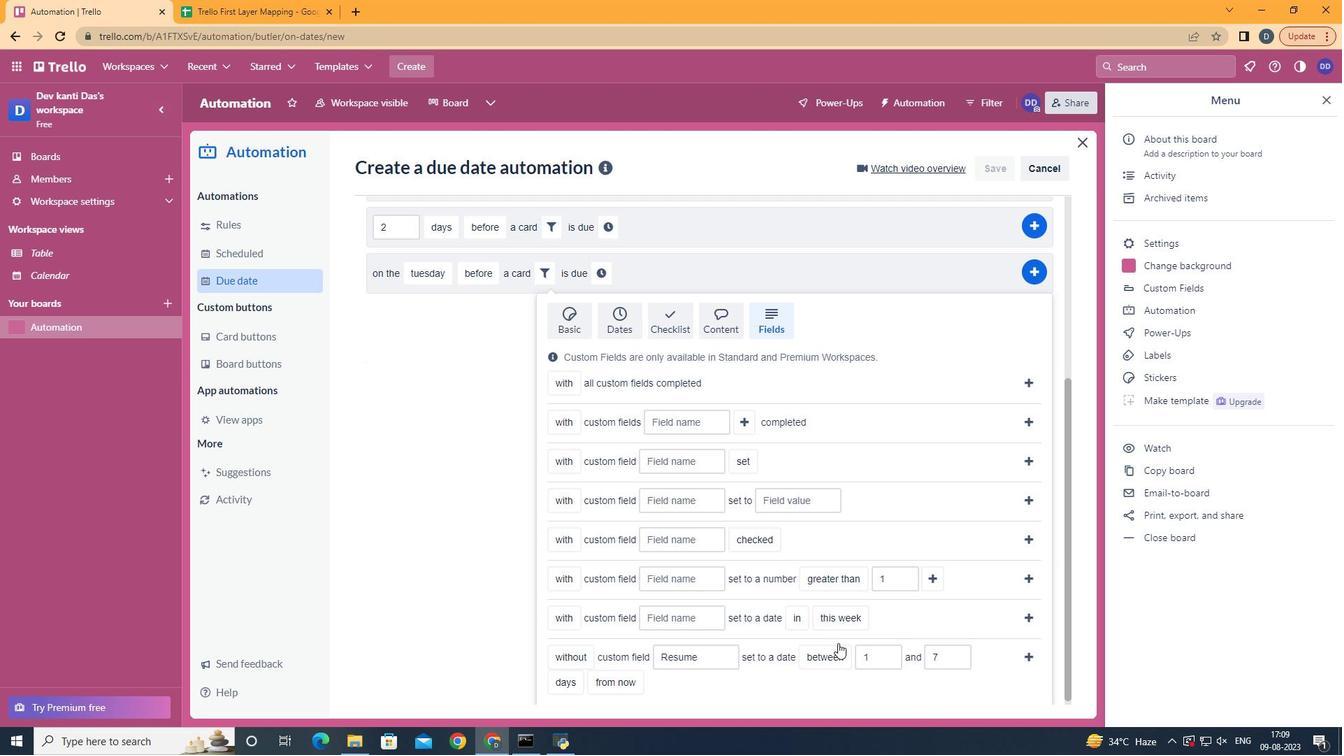 
Action: Mouse scrolled (907, 644) with delta (0, 0)
Screenshot: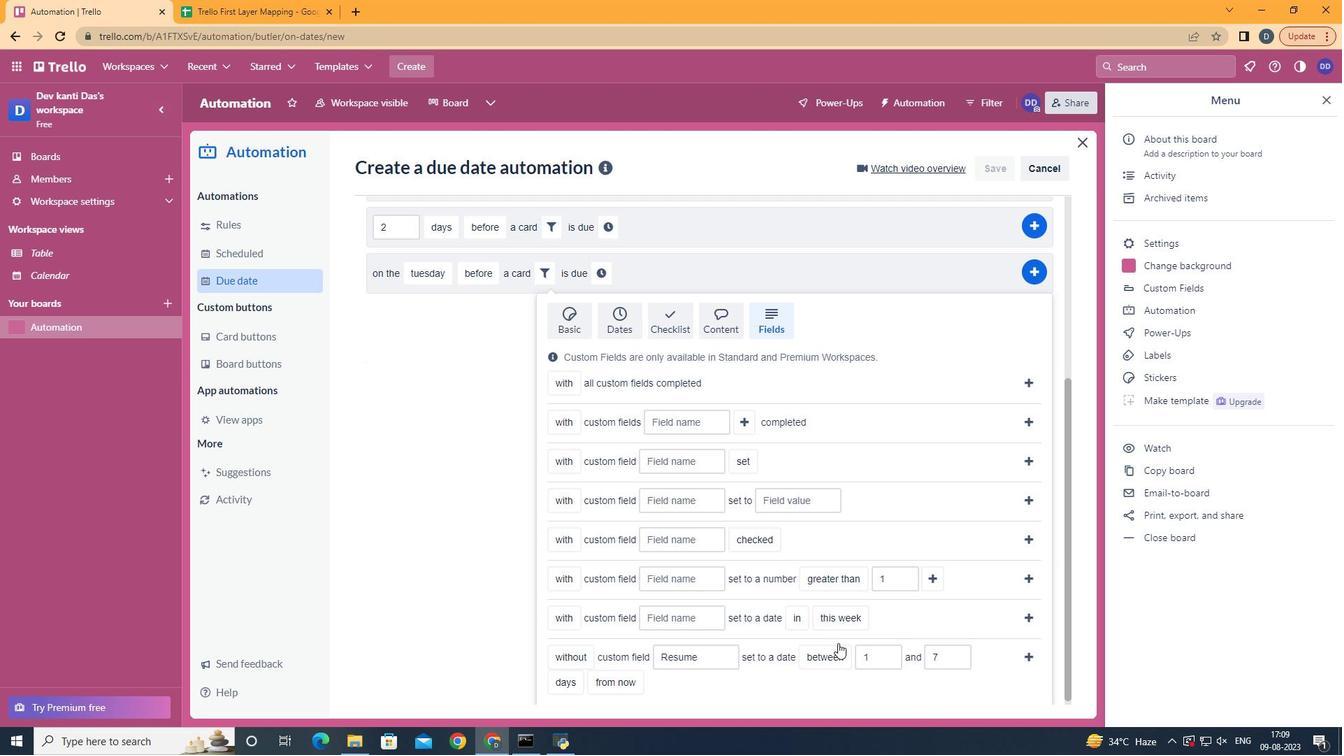 
Action: Mouse moved to (907, 645)
Screenshot: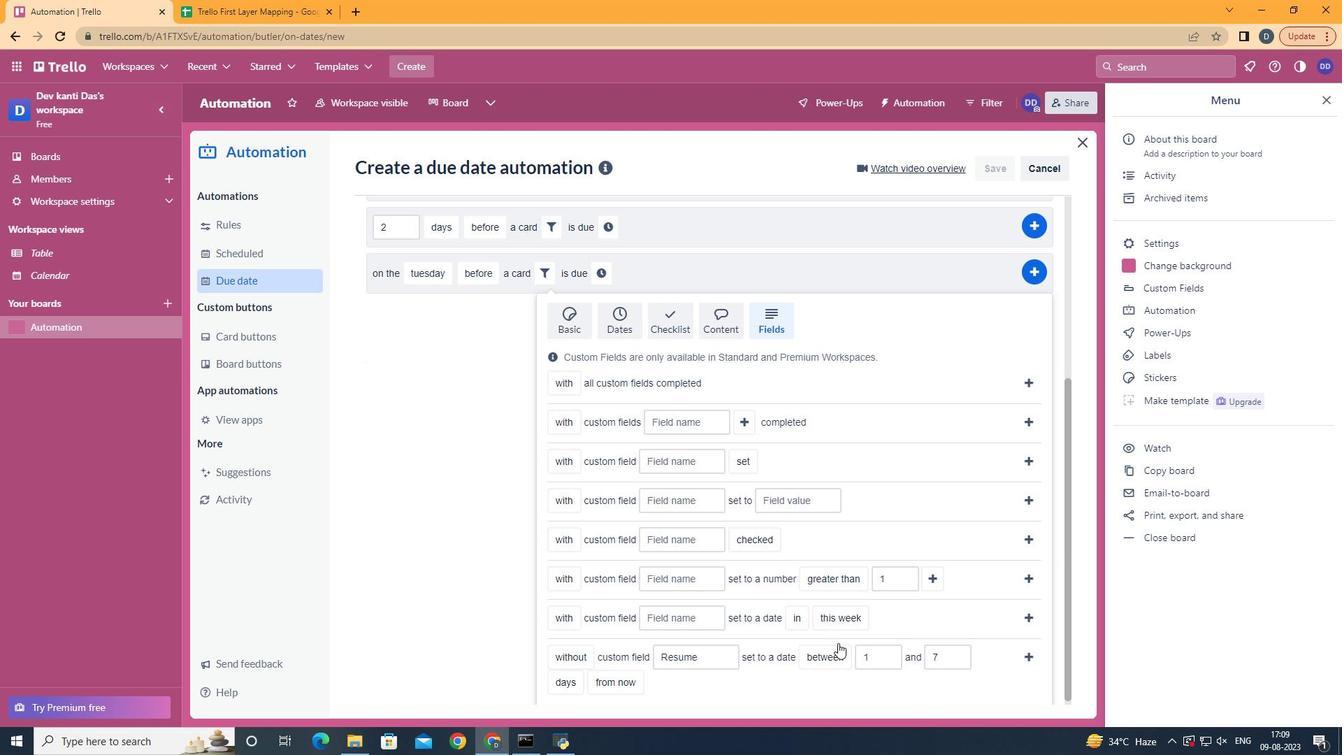 
Action: Mouse scrolled (907, 644) with delta (0, 0)
Screenshot: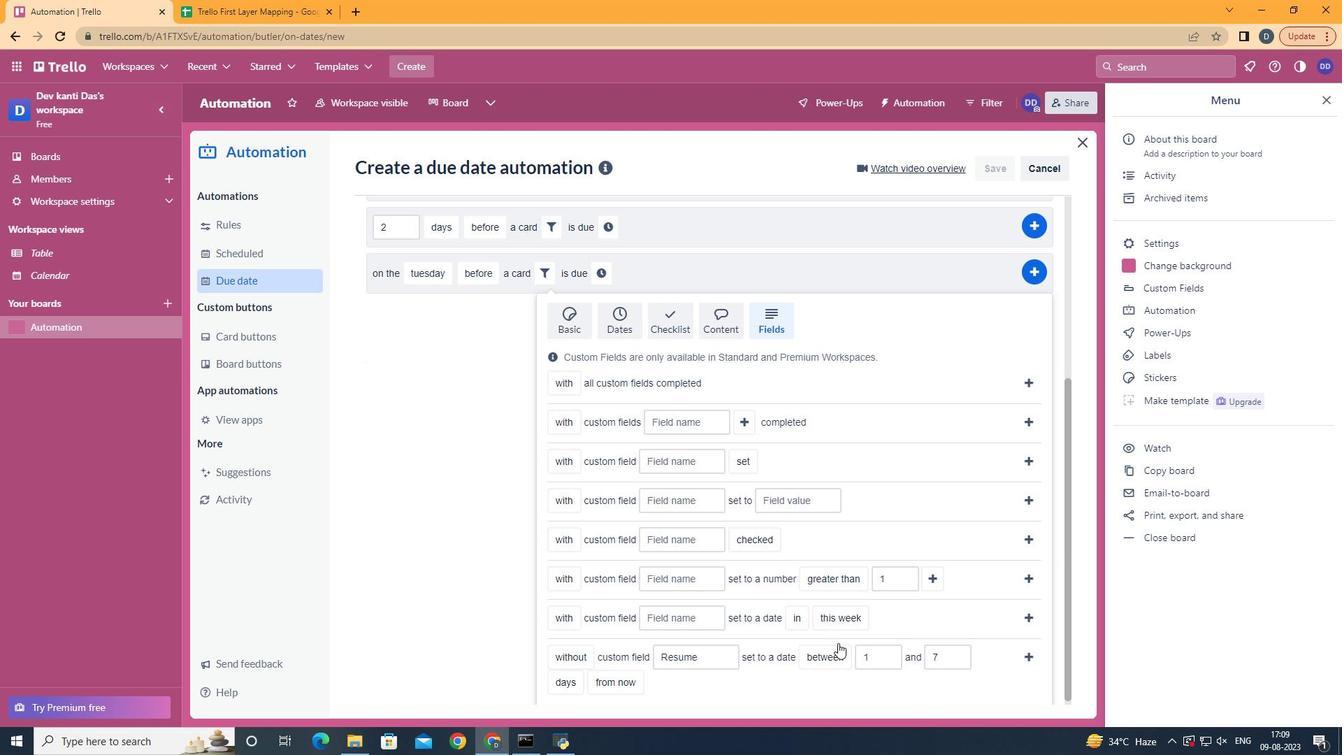 
Action: Mouse moved to (579, 621)
Screenshot: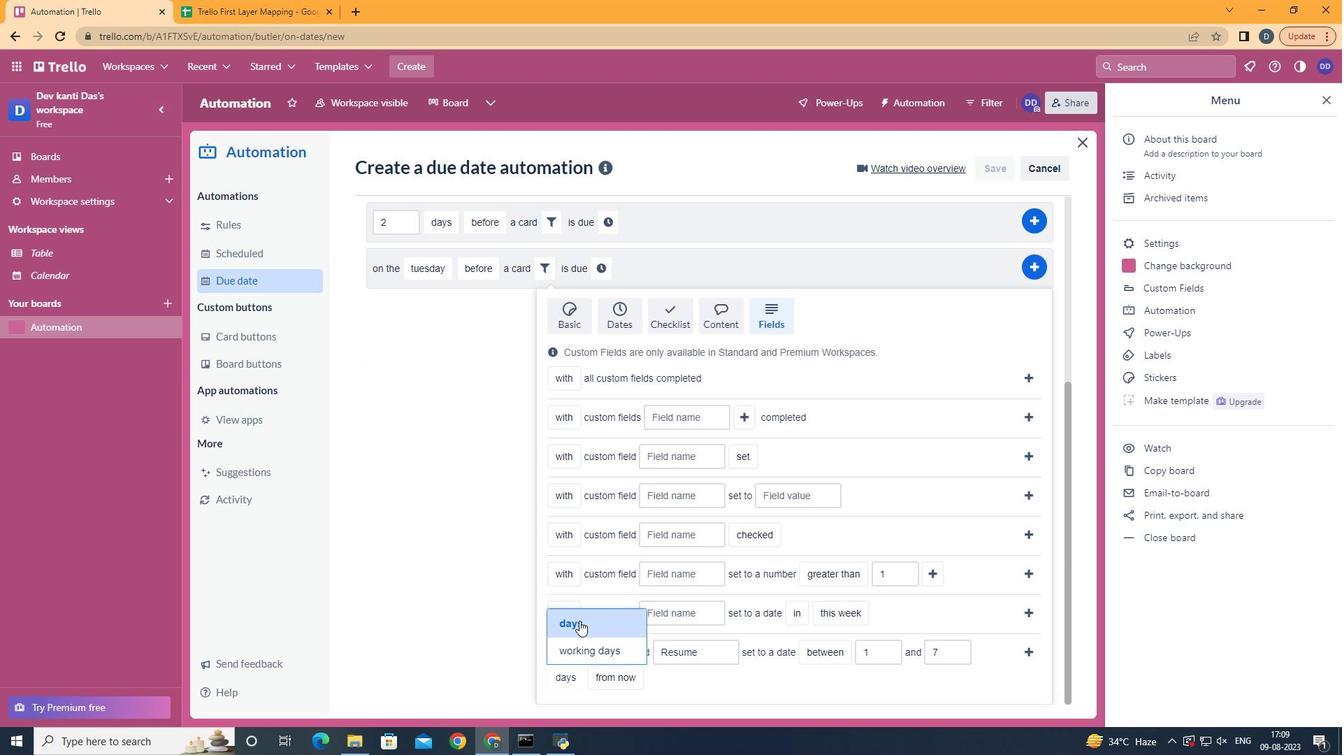
Action: Mouse pressed left at (579, 621)
Screenshot: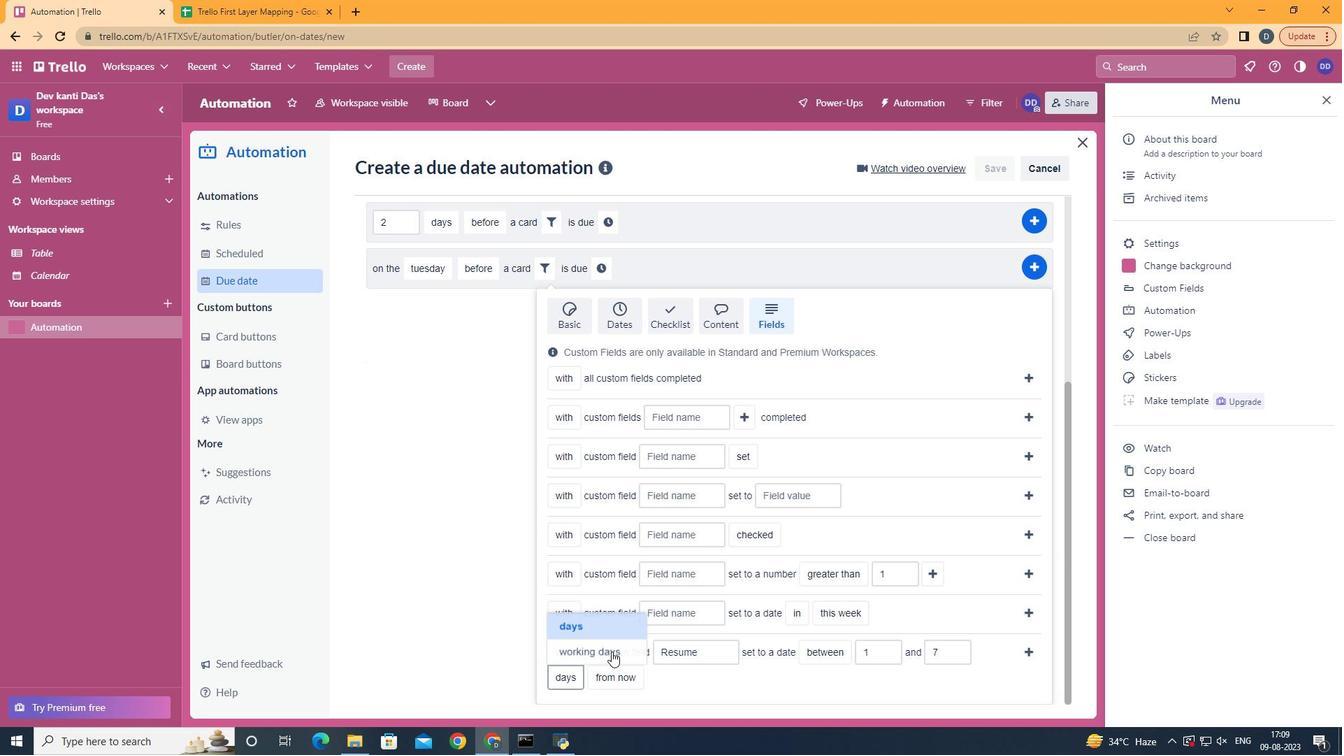 
Action: Mouse moved to (636, 615)
Screenshot: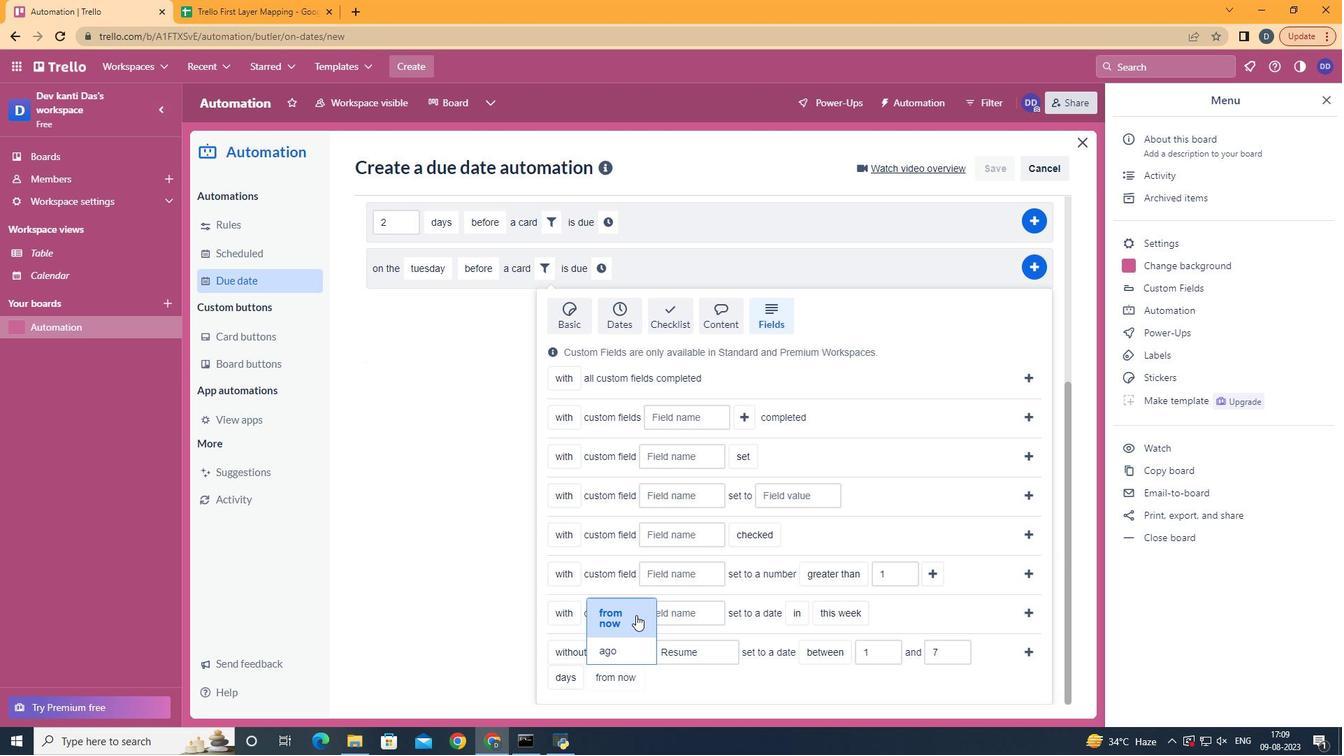 
Action: Mouse pressed left at (636, 615)
Screenshot: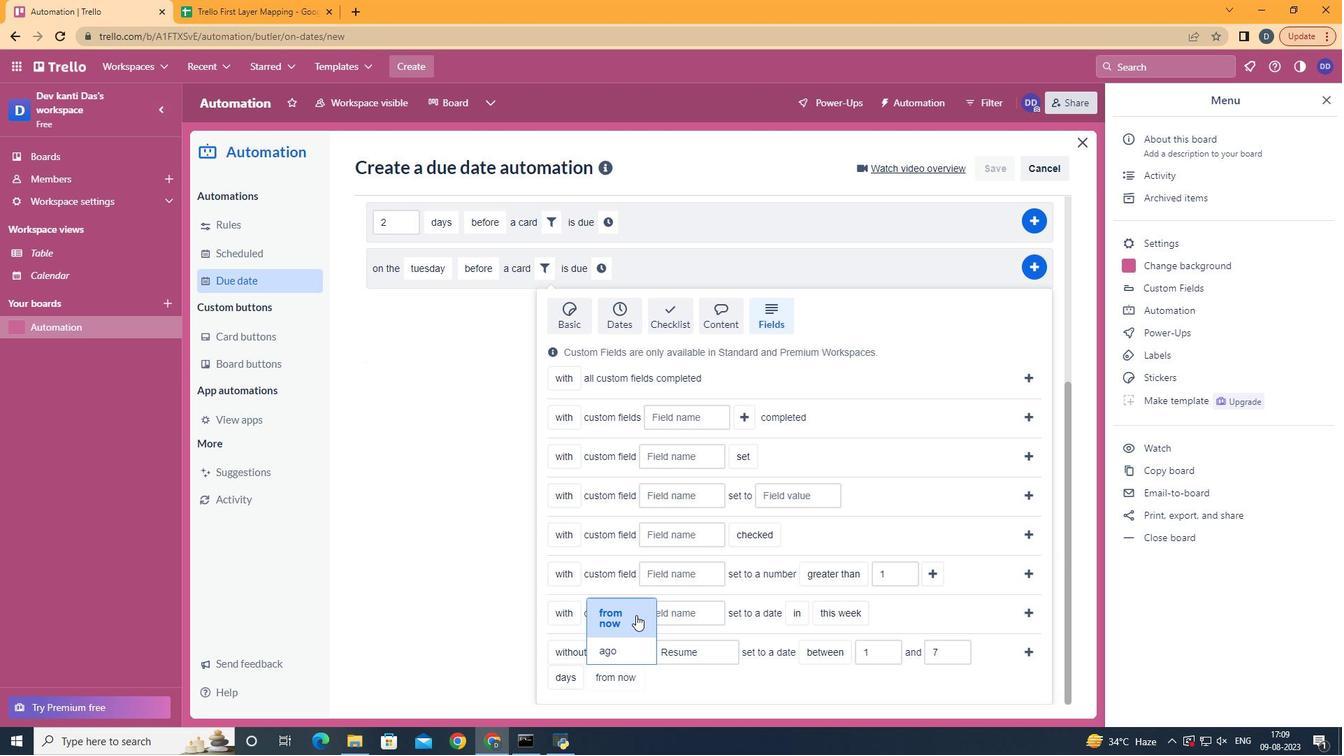 
Action: Mouse moved to (1026, 646)
Screenshot: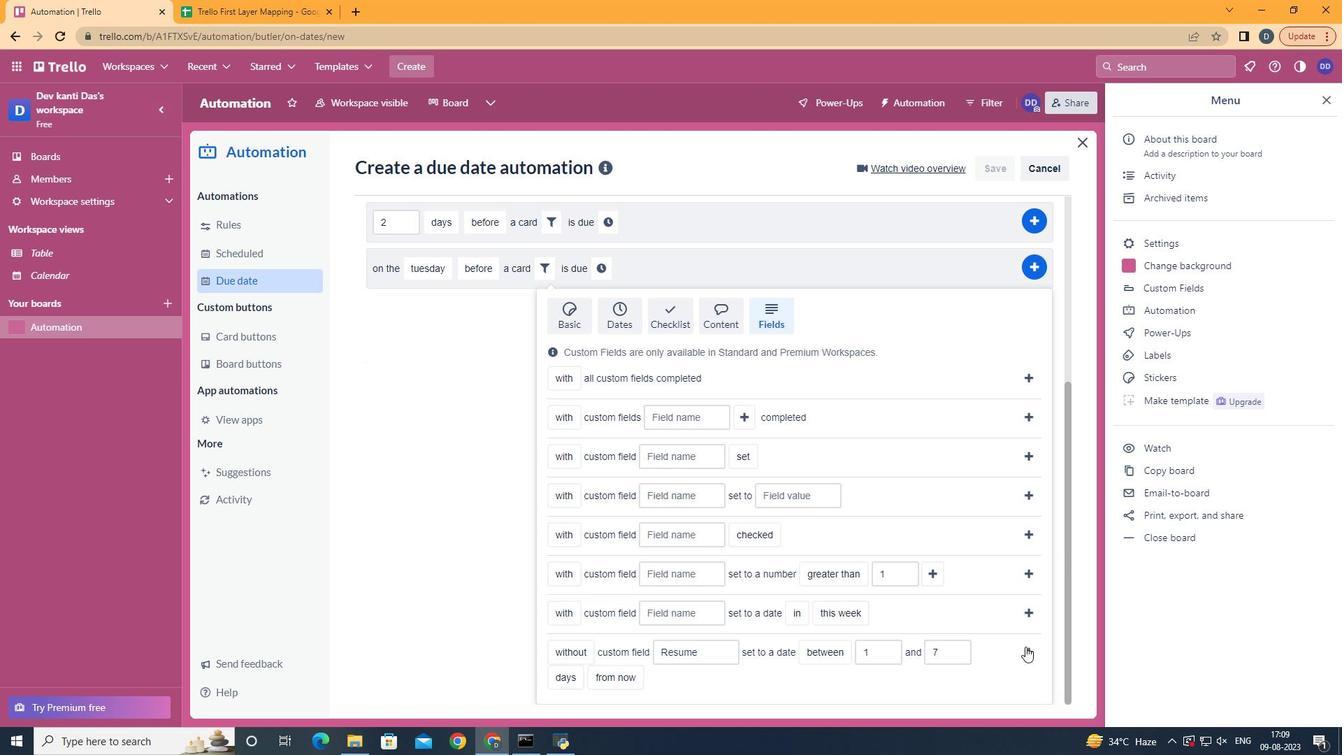 
Action: Mouse pressed left at (1026, 646)
Screenshot: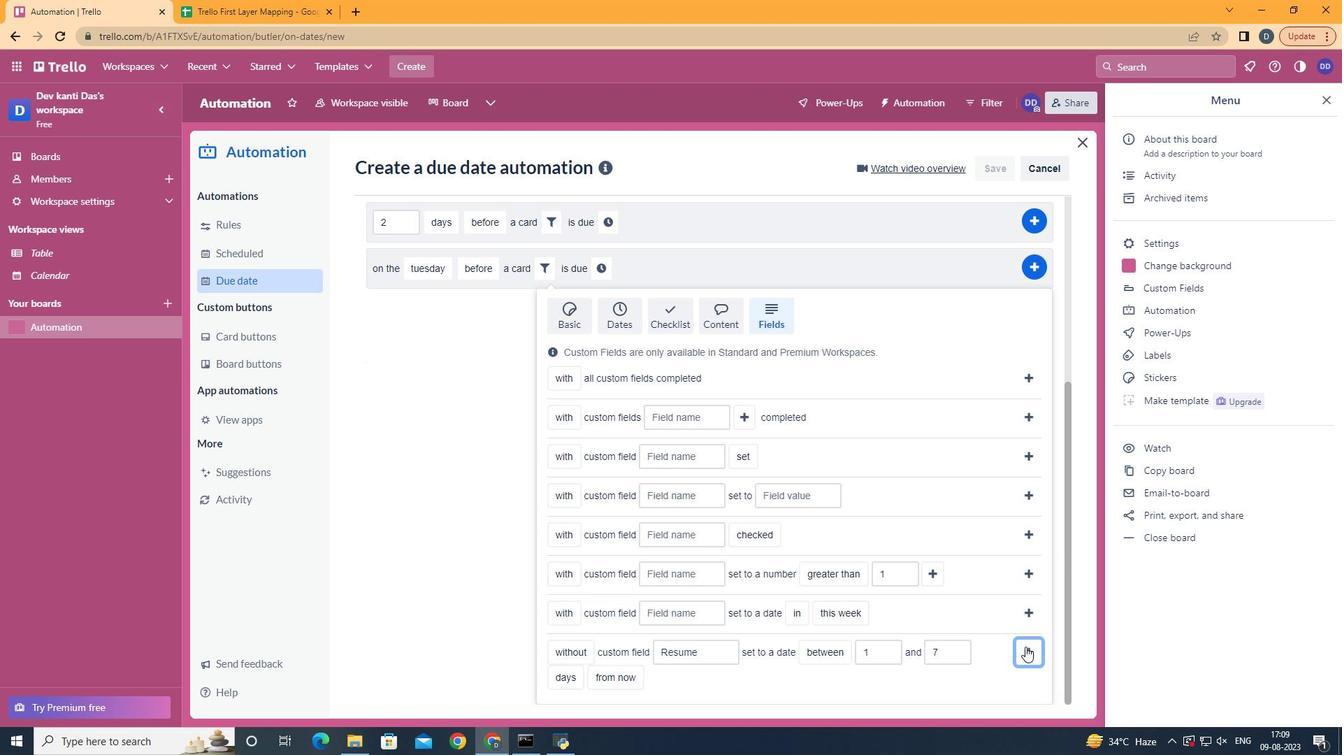 
Action: Mouse moved to (965, 567)
Screenshot: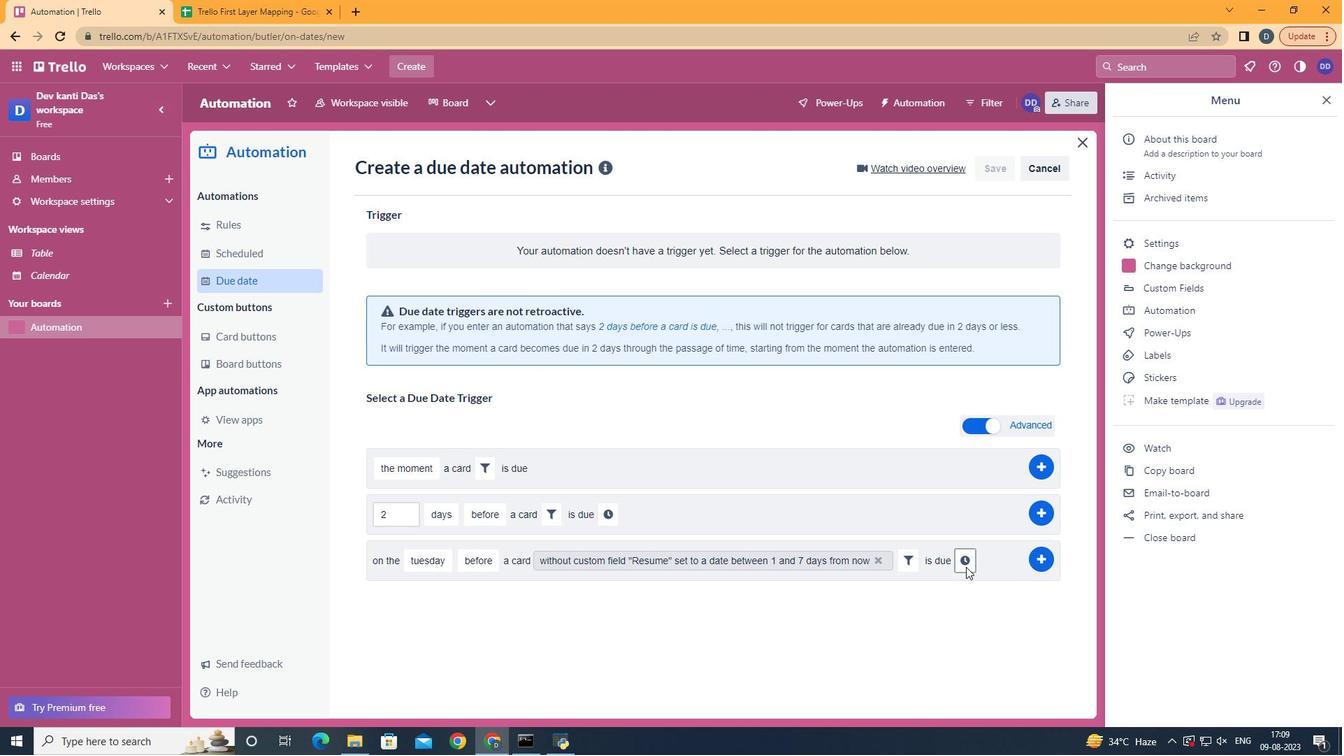
Action: Mouse pressed left at (965, 567)
Screenshot: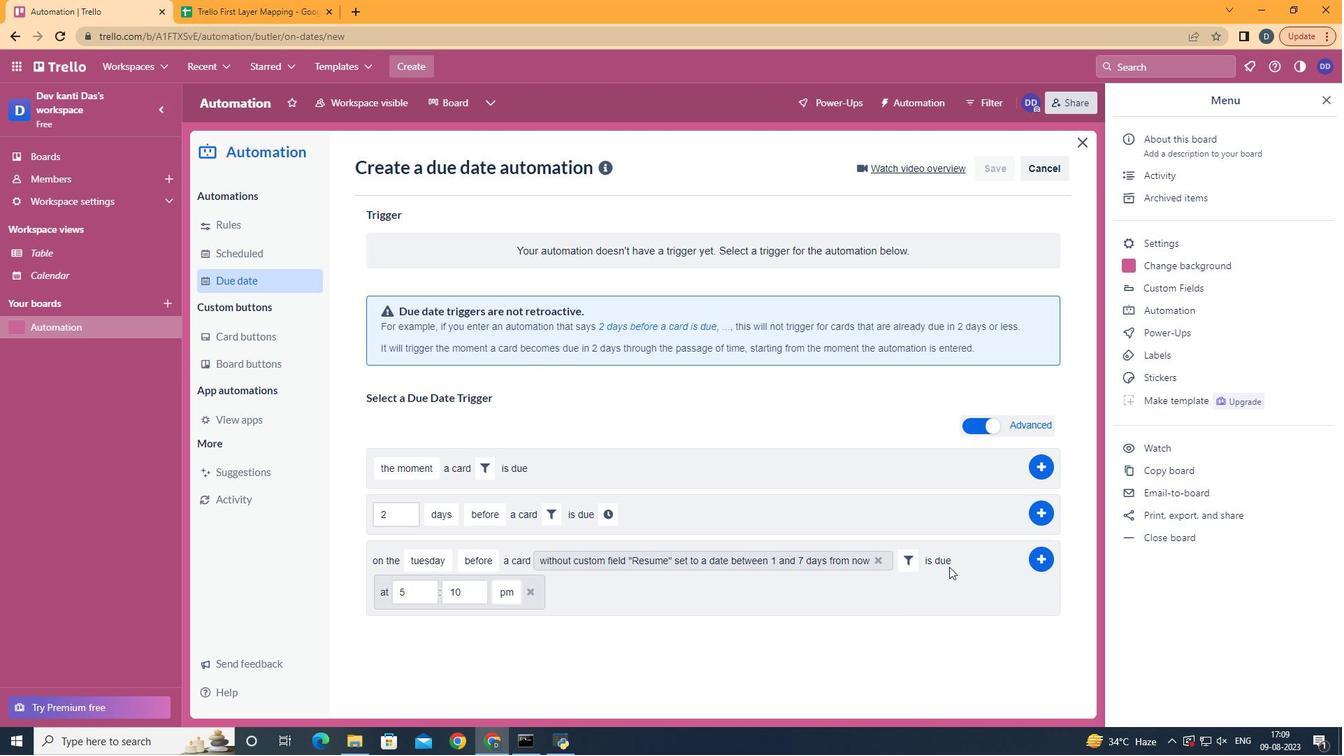 
Action: Mouse moved to (415, 596)
Screenshot: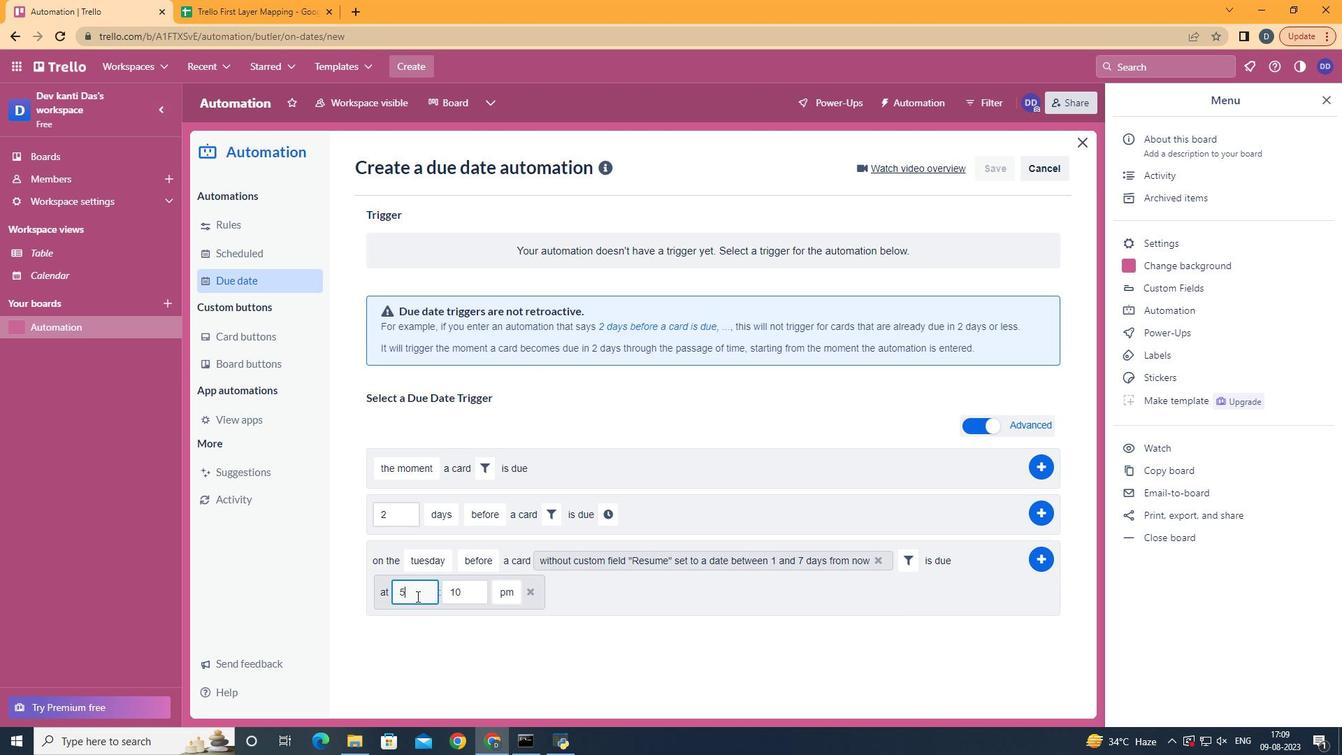 
Action: Mouse pressed left at (415, 596)
Screenshot: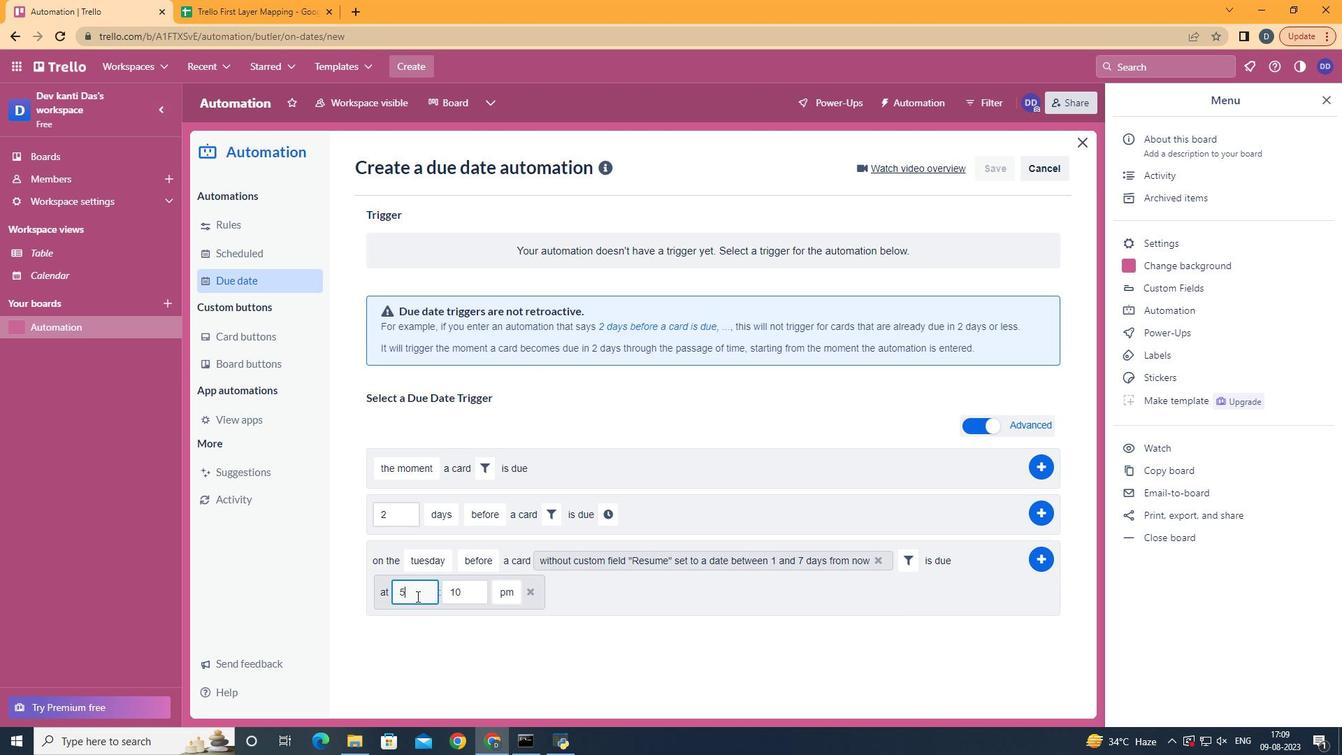 
Action: Mouse moved to (416, 596)
Screenshot: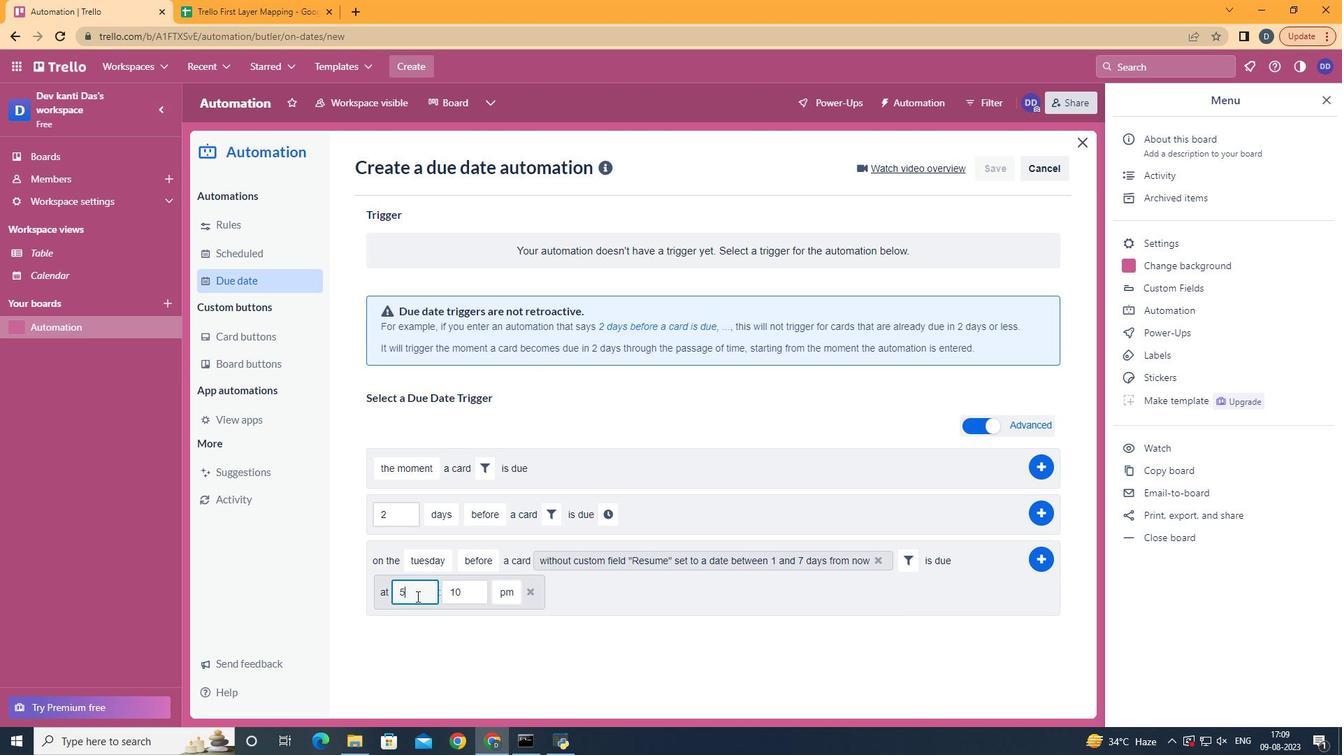 
Action: Key pressed 11<Key.backspace><Key.backspace><Key.backspace>11
Screenshot: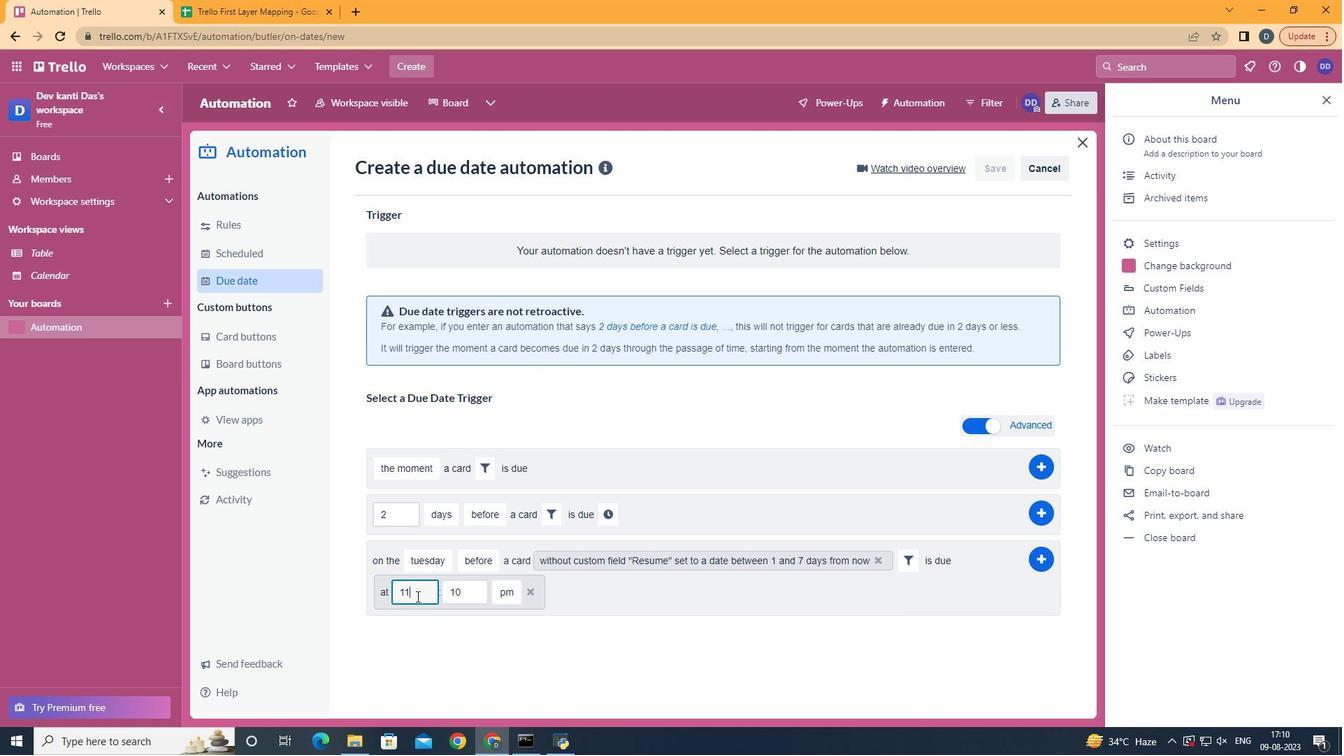 
Action: Mouse moved to (468, 593)
Screenshot: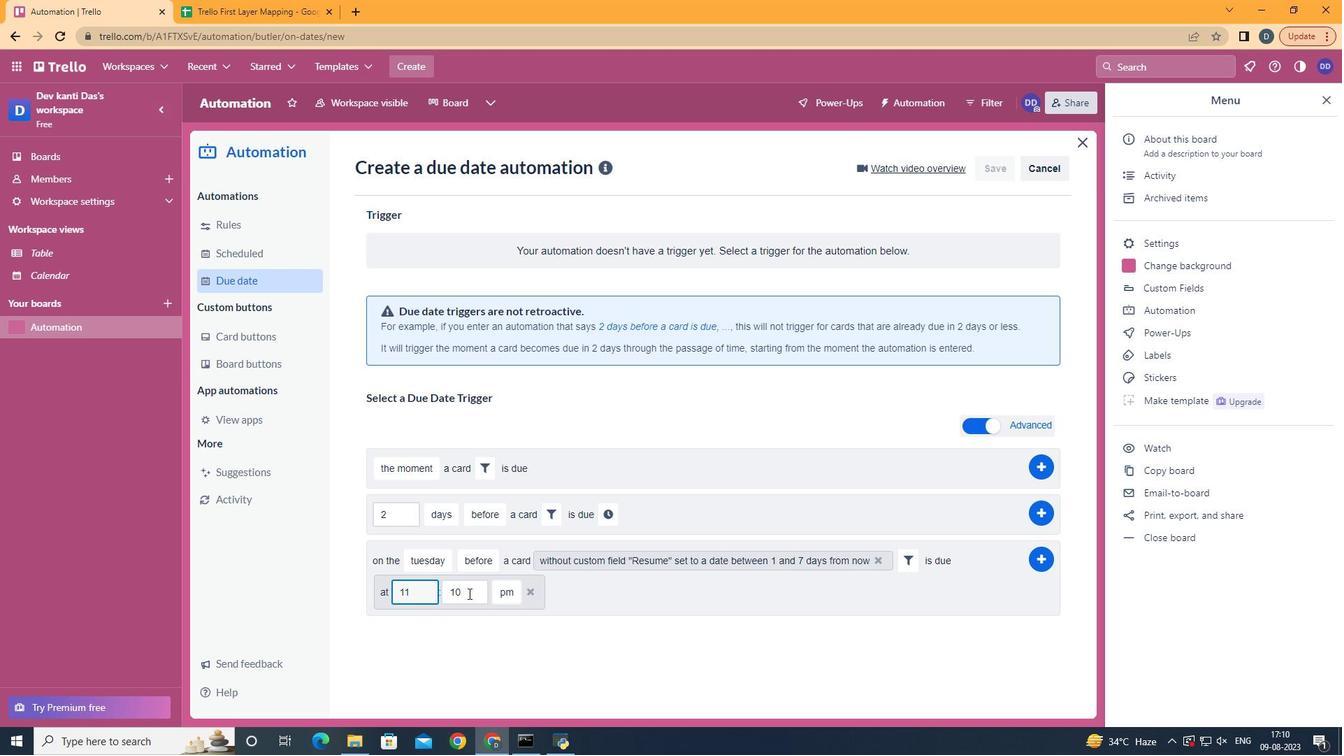 
Action: Mouse pressed left at (468, 593)
Screenshot: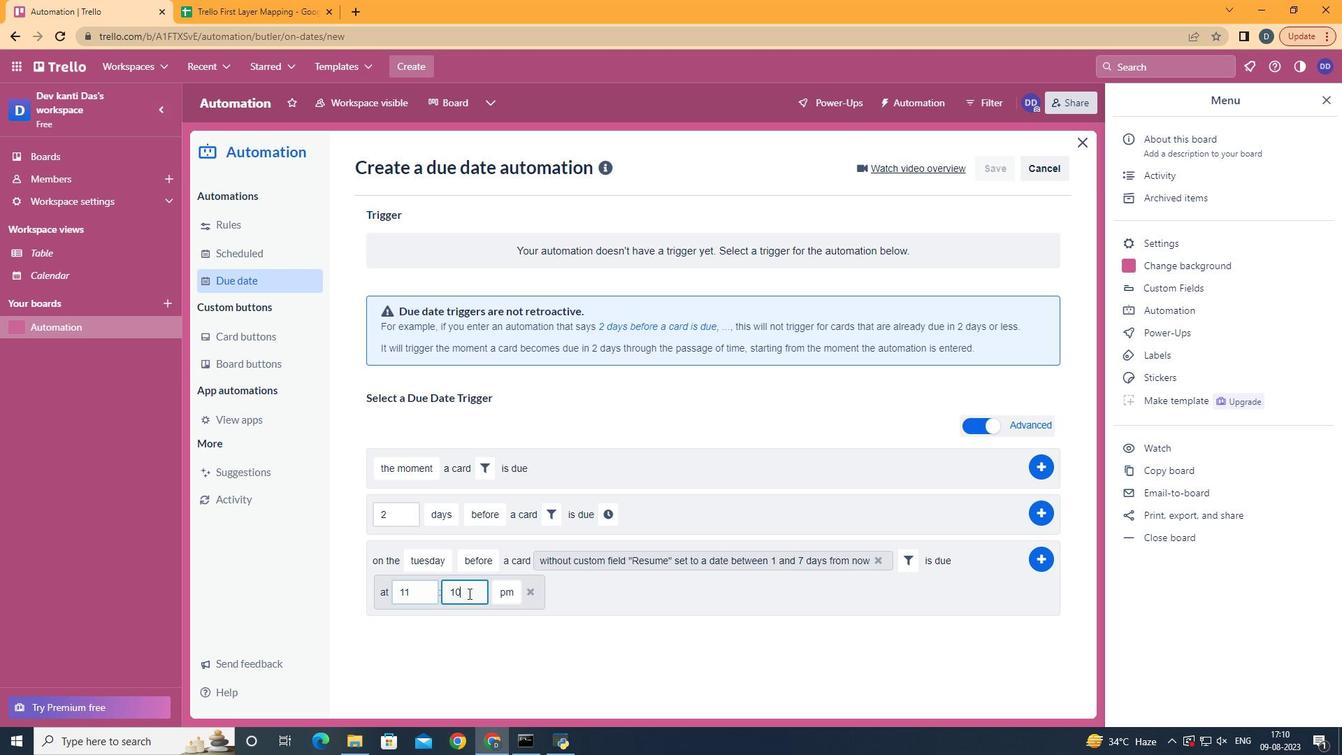 
Action: Key pressed <Key.backspace><Key.backspace>
Screenshot: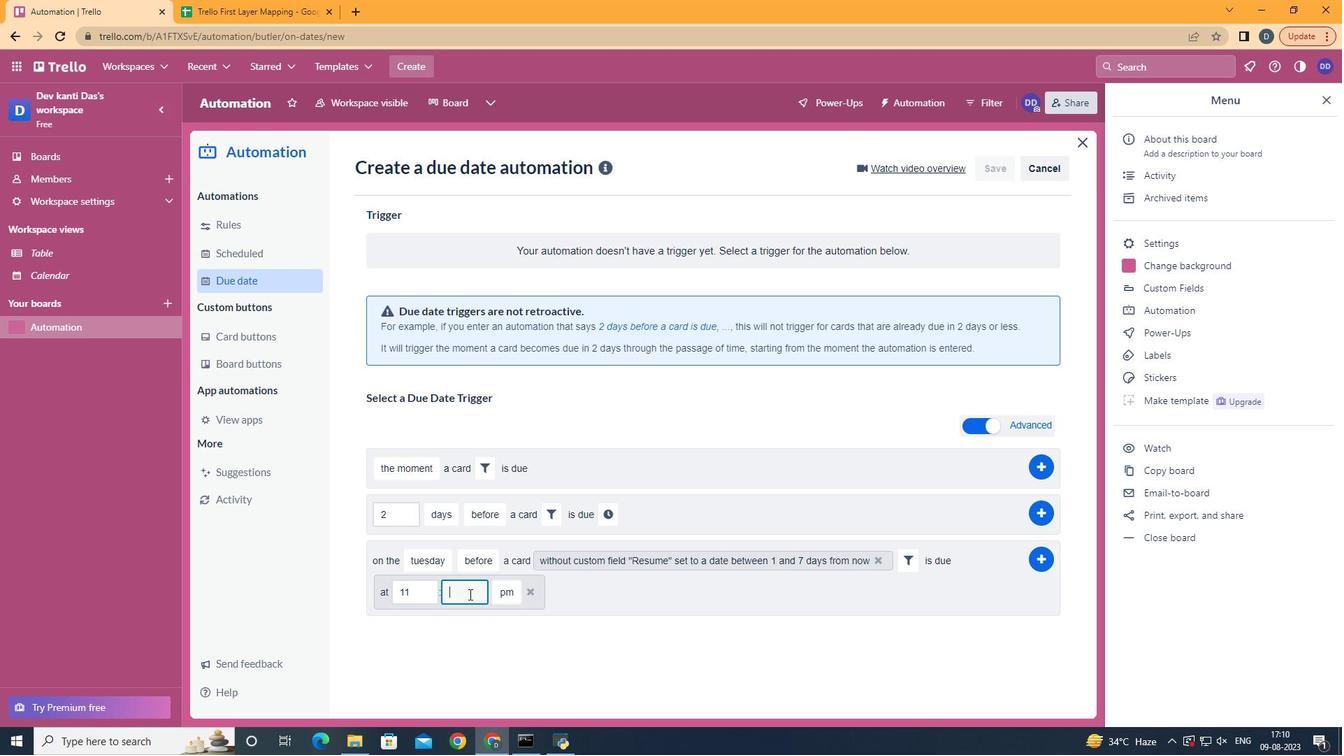 
Action: Mouse moved to (469, 594)
Screenshot: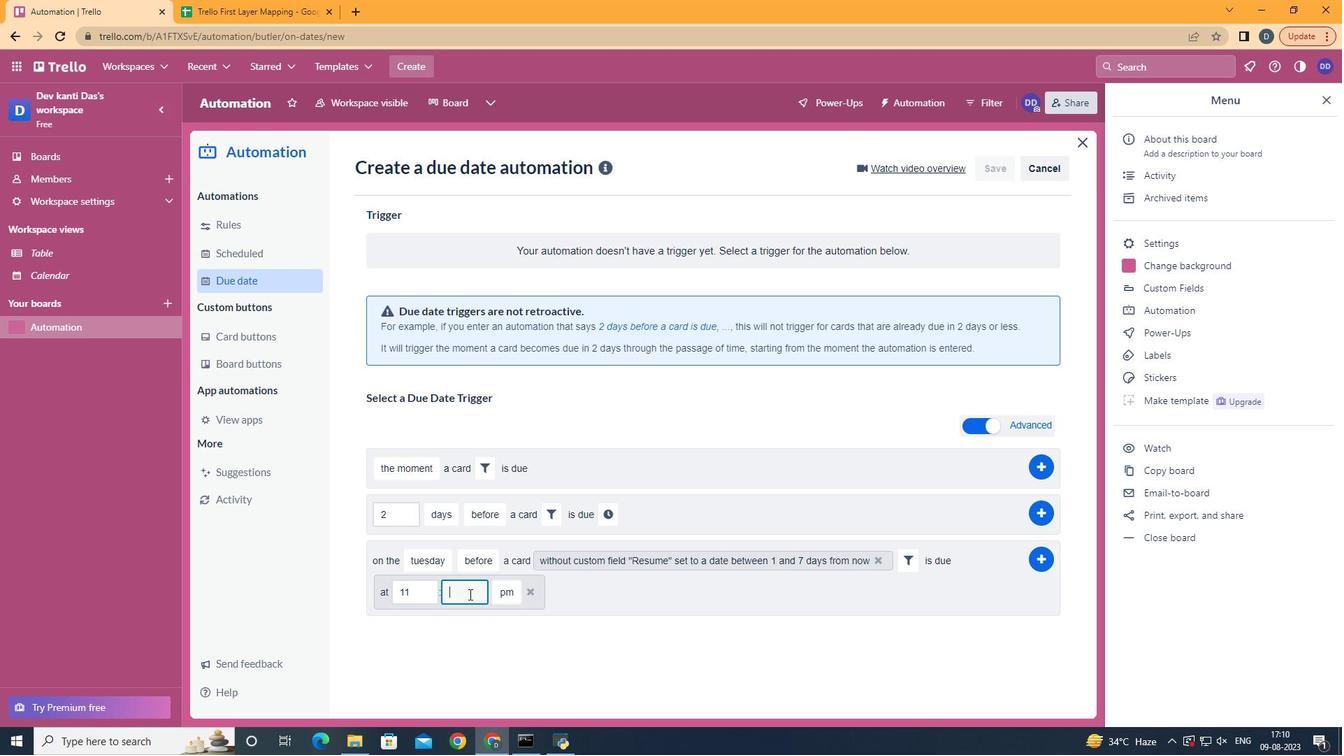 
Action: Key pressed 00
Screenshot: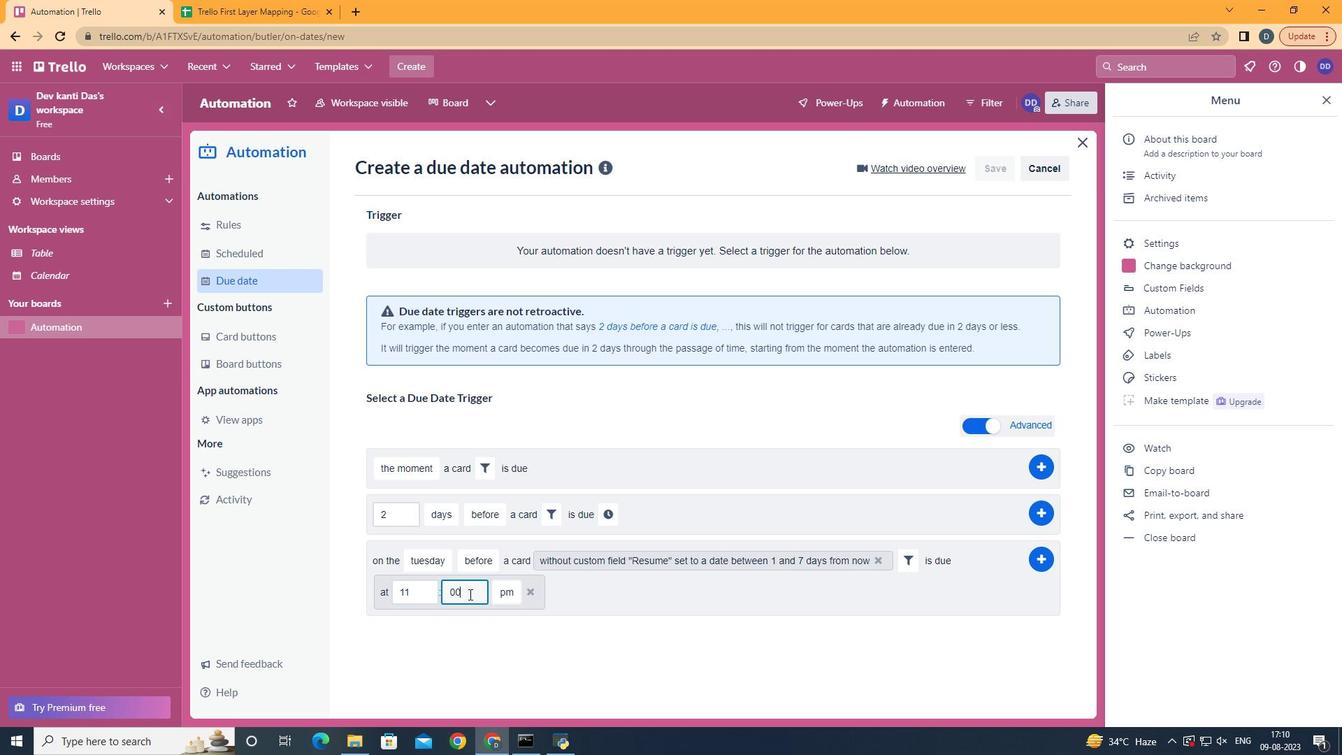 
Action: Mouse moved to (504, 611)
Screenshot: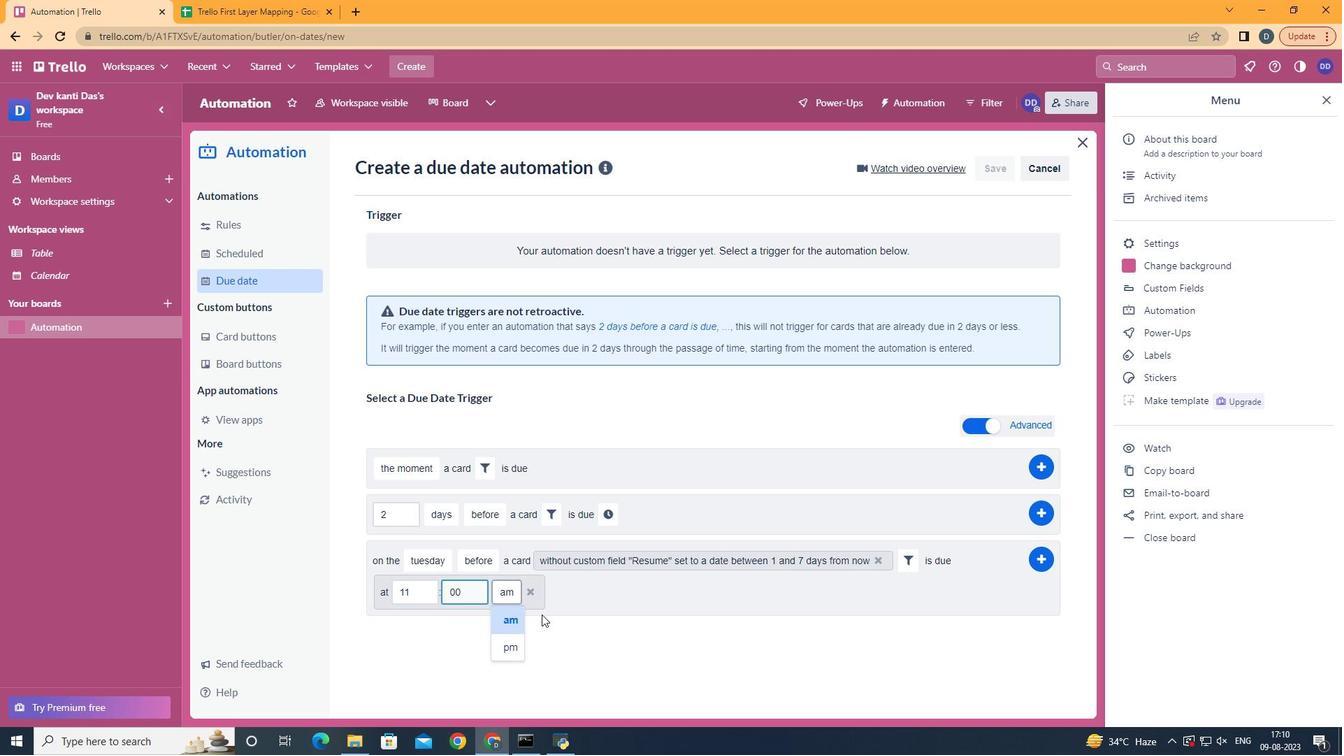 
Action: Mouse pressed left at (504, 611)
Screenshot: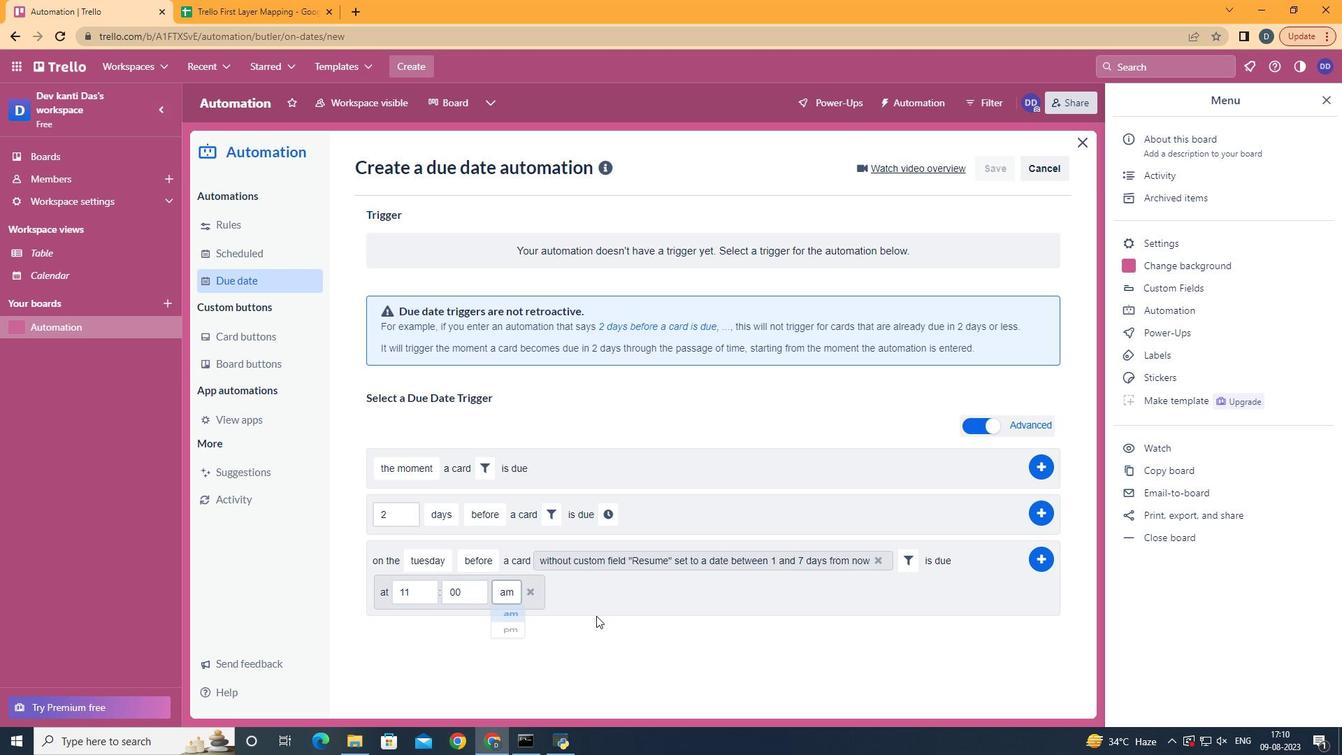 
Action: Mouse moved to (1040, 558)
Screenshot: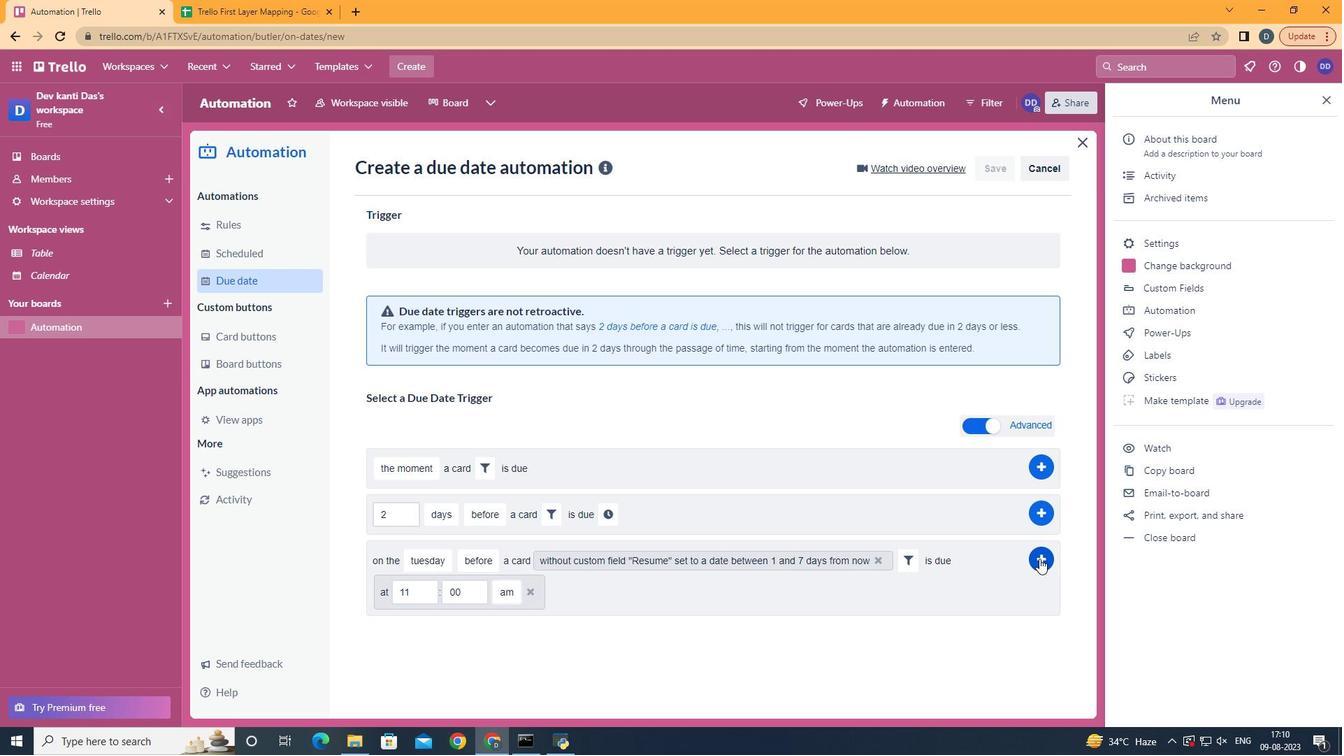
Action: Mouse pressed left at (1040, 558)
Screenshot: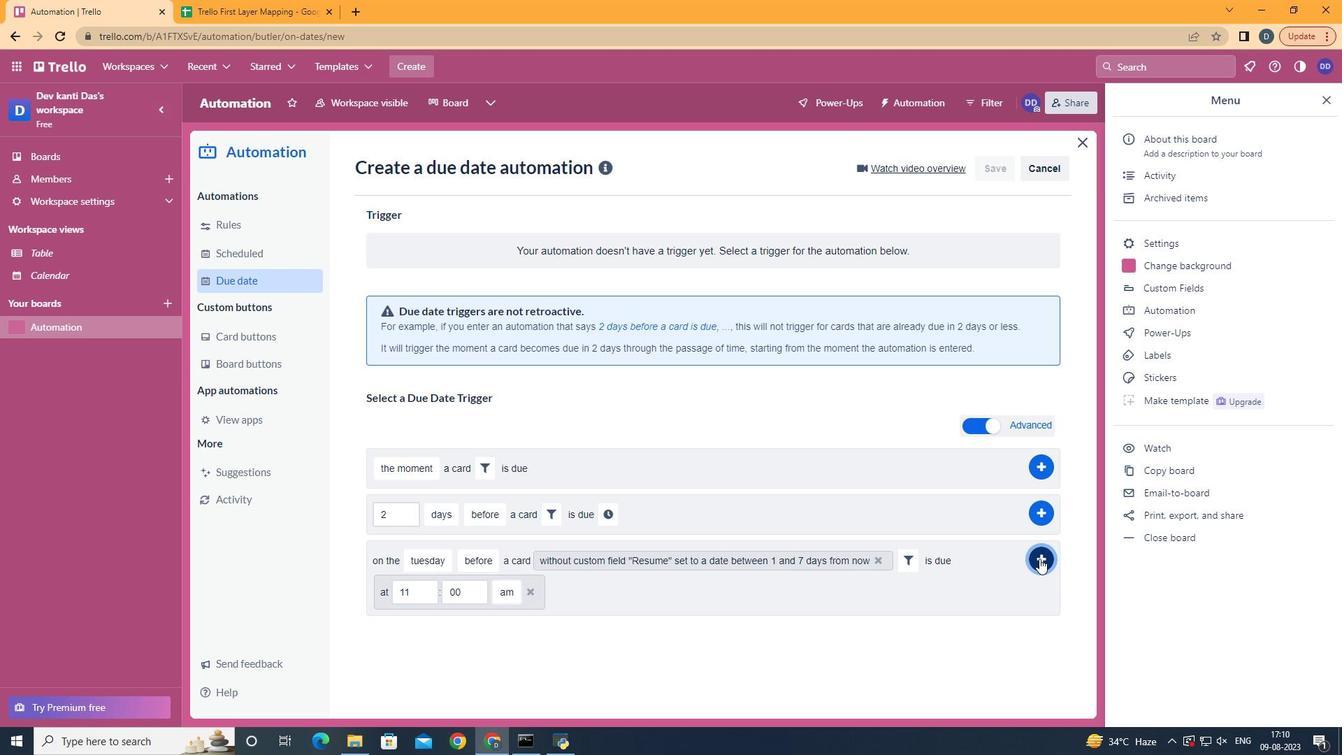 
Action: Mouse moved to (786, 335)
Screenshot: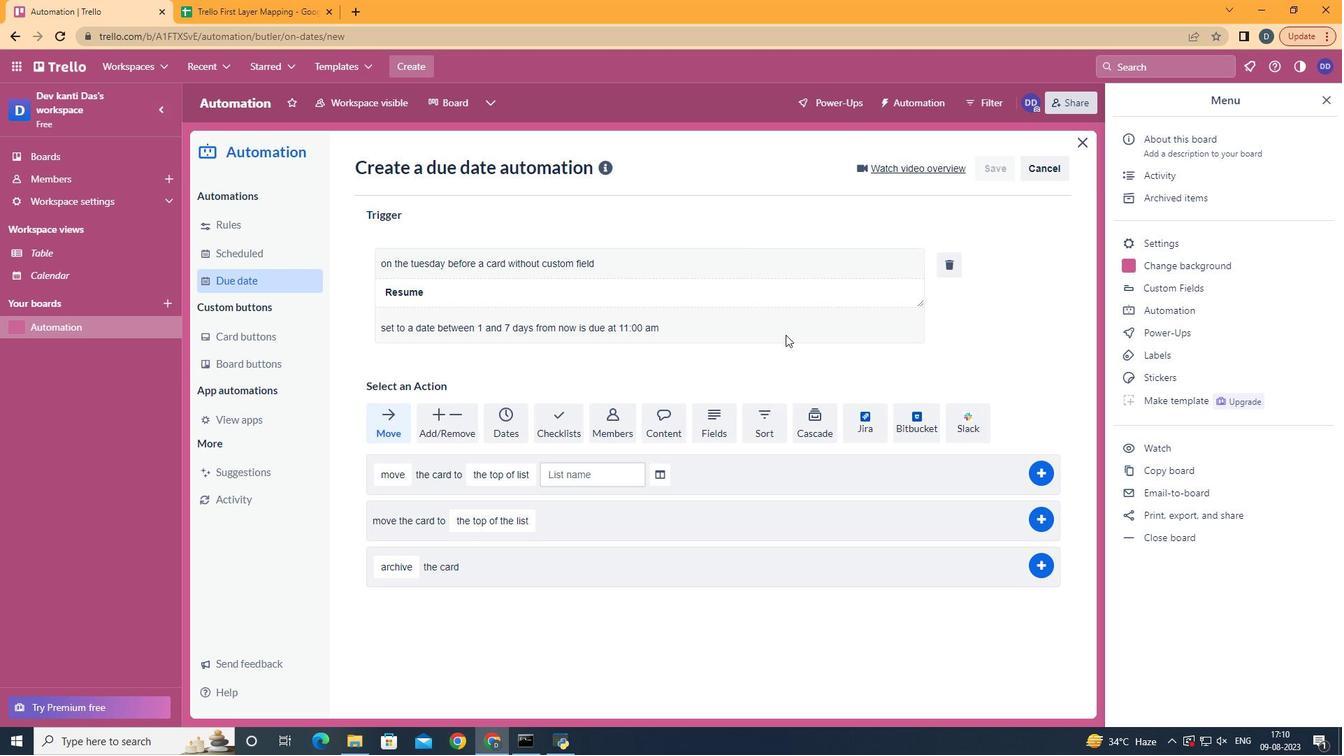 
